 Task: Add an event with the title Second Lunch and Learn Session, date '2024/03/17', time 8:50 AM to 10:50 AMand add a description: Together, the employee and the supervisor will establish clear and realistic performance goals that align with the overall objectives of the role and the organization. These goals will be measurable, time-bound, and focused on addressing the identified performance concerns.Select event color  Sage . Add location for the event as: 987 Jumeirah Beach, Dubai, UAE, logged in from the account softage.6@softage.netand send the event invitation to softage.4@softage.net and softage.1@softage.net. Set a reminder for the event Daily
Action: Mouse moved to (94, 106)
Screenshot: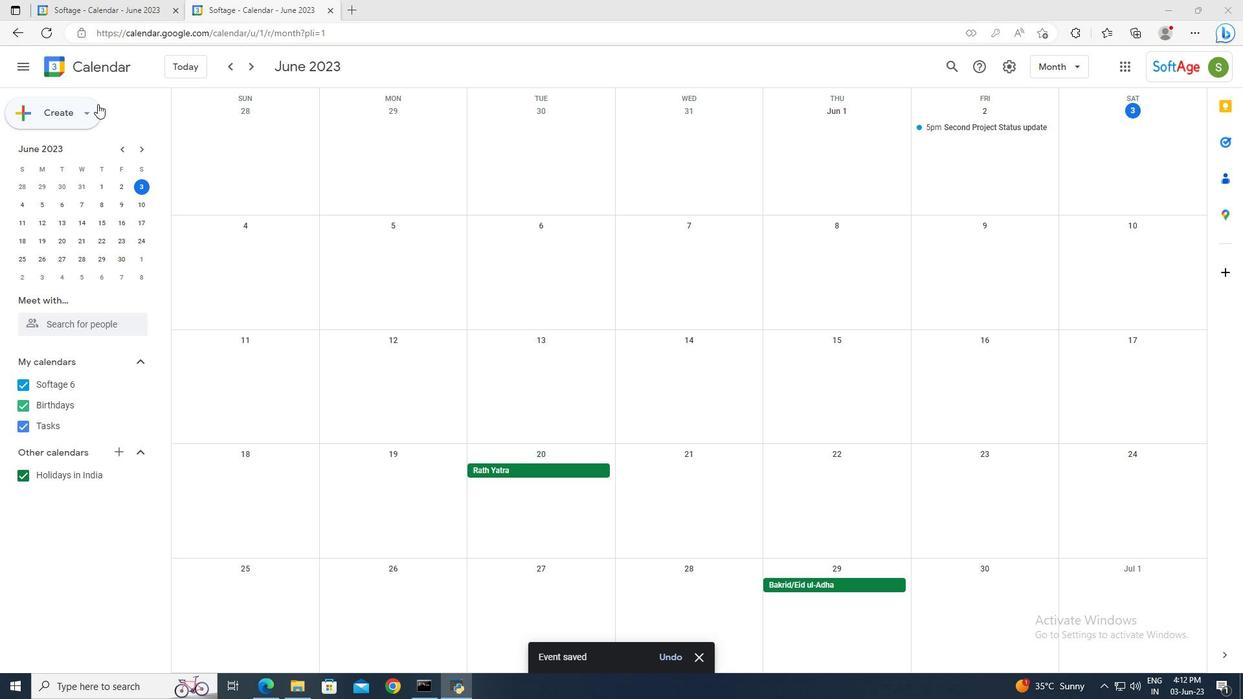 
Action: Mouse pressed left at (94, 106)
Screenshot: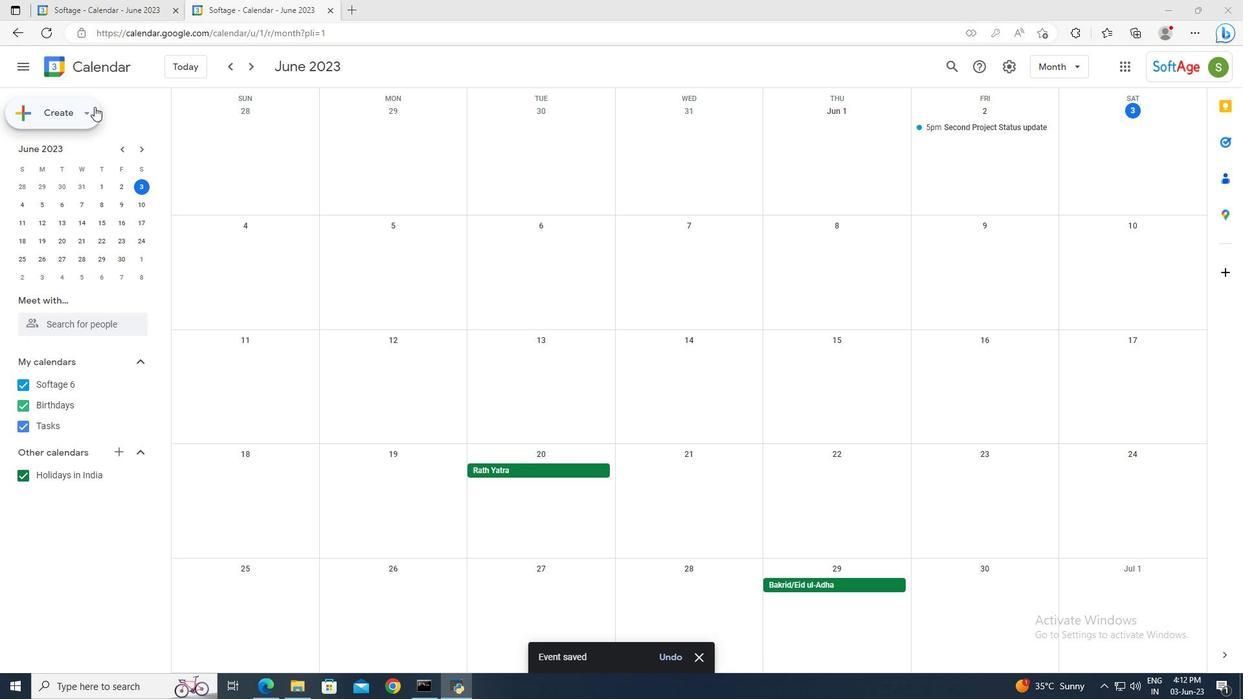 
Action: Mouse moved to (102, 149)
Screenshot: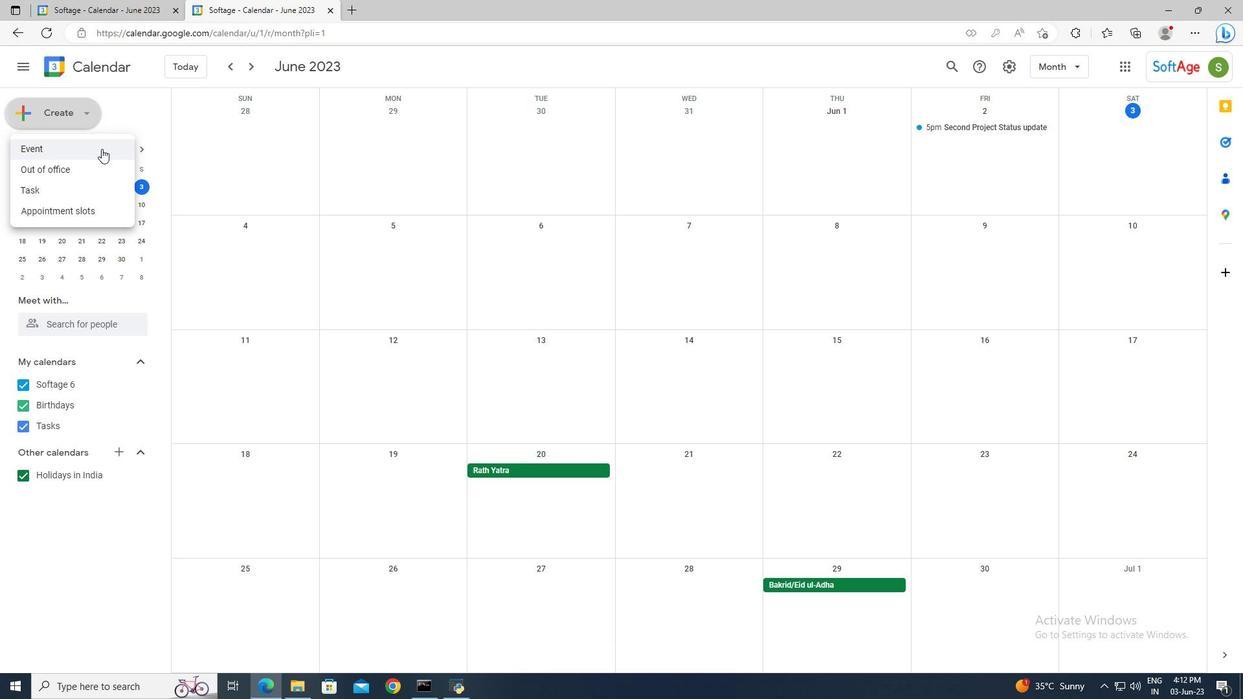 
Action: Mouse pressed left at (102, 149)
Screenshot: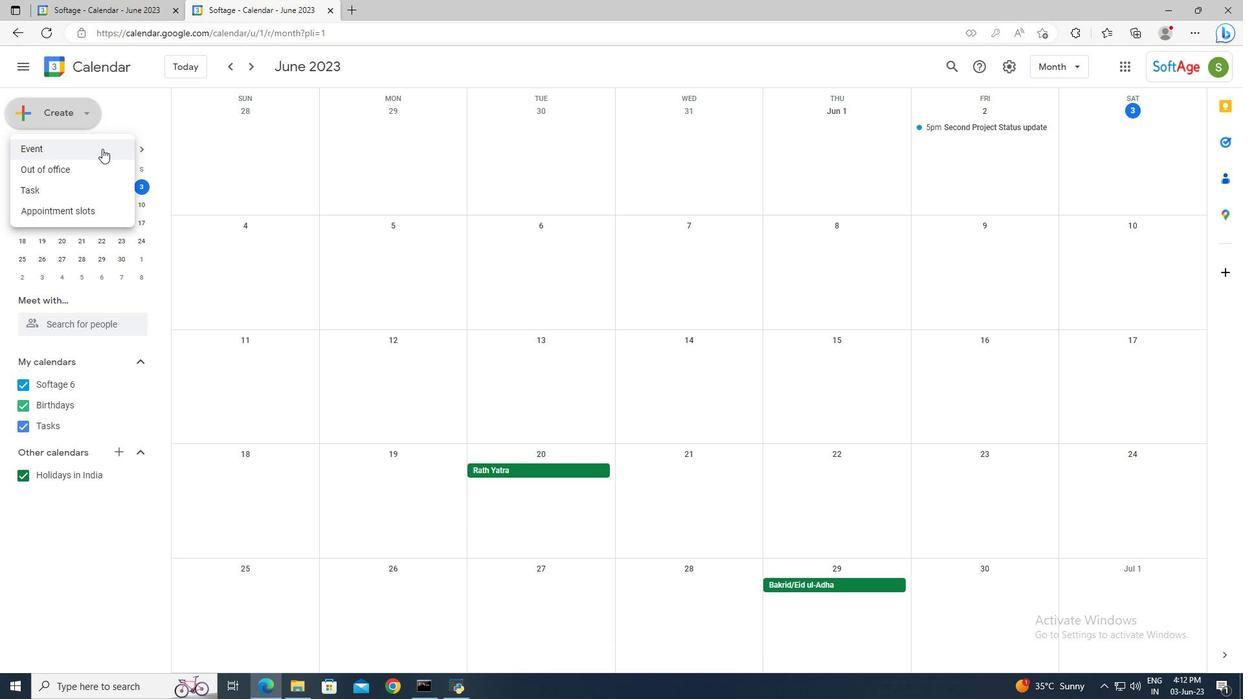 
Action: Mouse moved to (930, 440)
Screenshot: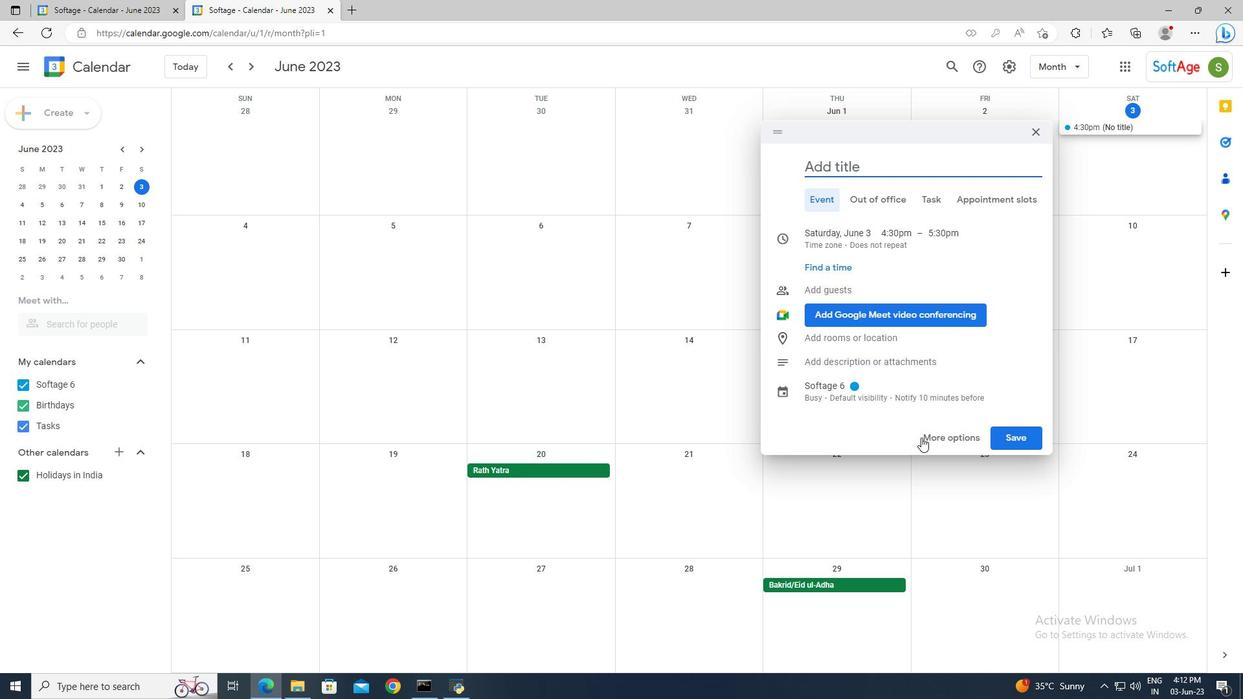 
Action: Mouse pressed left at (930, 440)
Screenshot: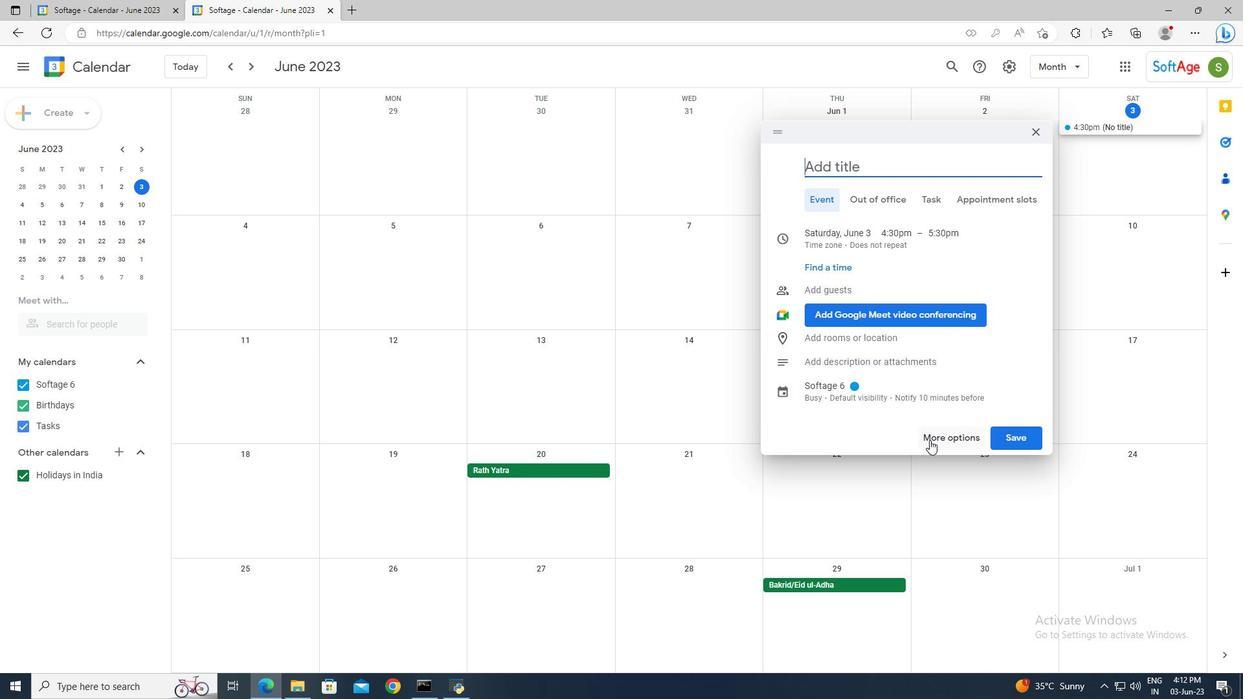 
Action: Mouse moved to (388, 77)
Screenshot: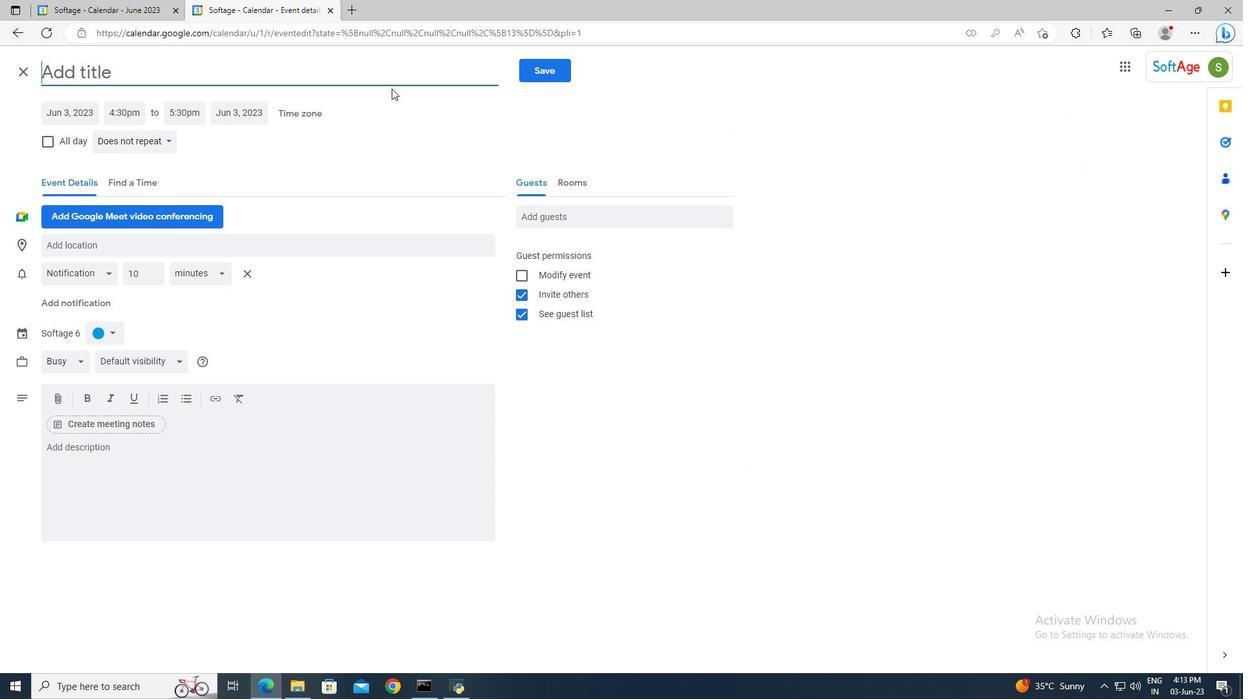 
Action: Mouse pressed left at (388, 77)
Screenshot: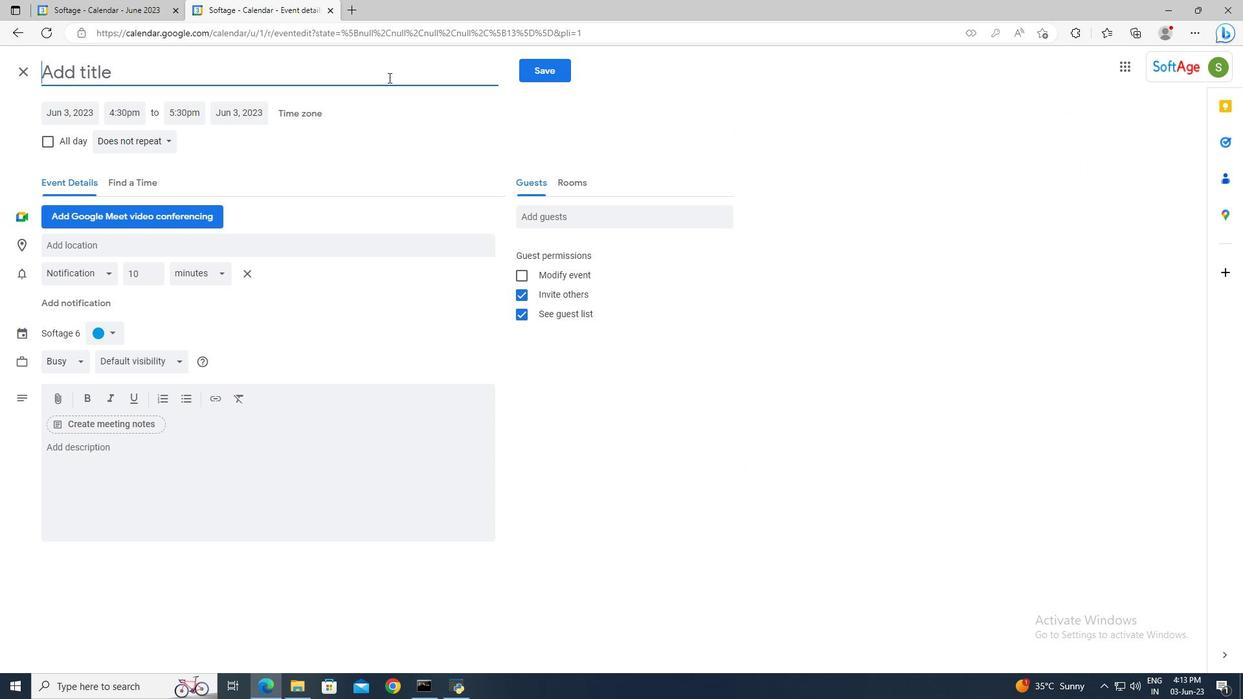 
Action: Key pressed <Key.shift>Second<Key.space><Key.shift>Lunch<Key.space>and<Key.space><Key.shift>Learn<Key.space><Key.shift_r>Session
Screenshot: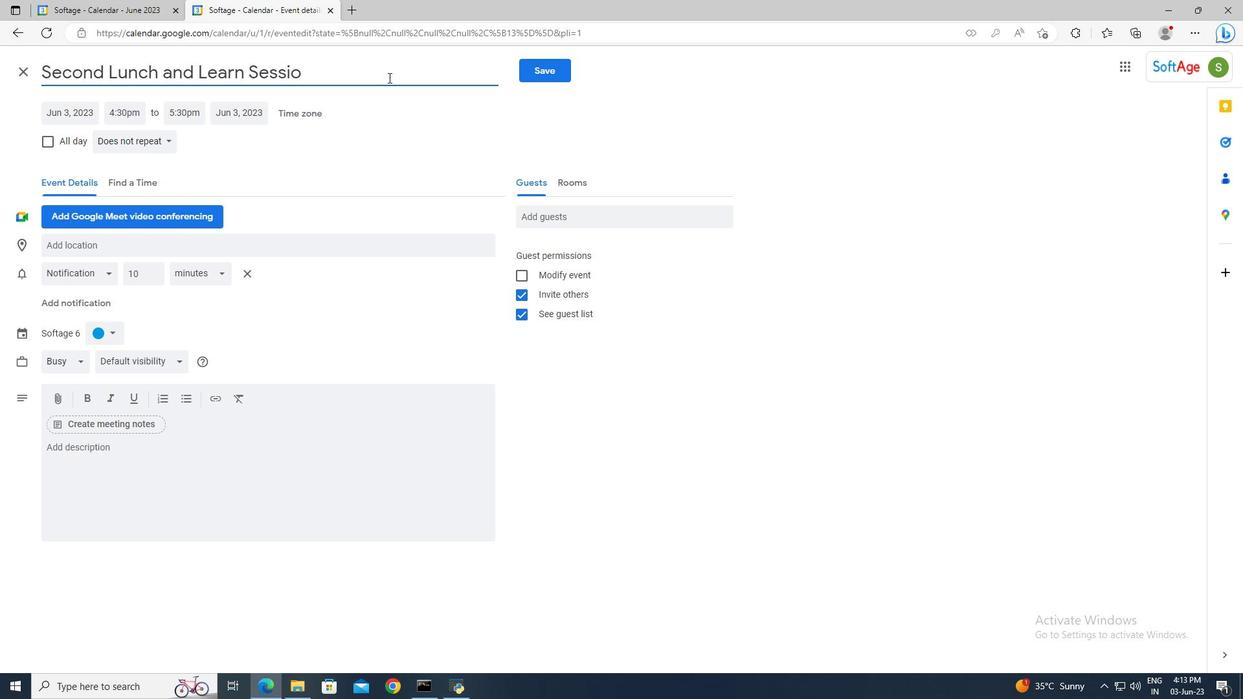 
Action: Mouse moved to (94, 109)
Screenshot: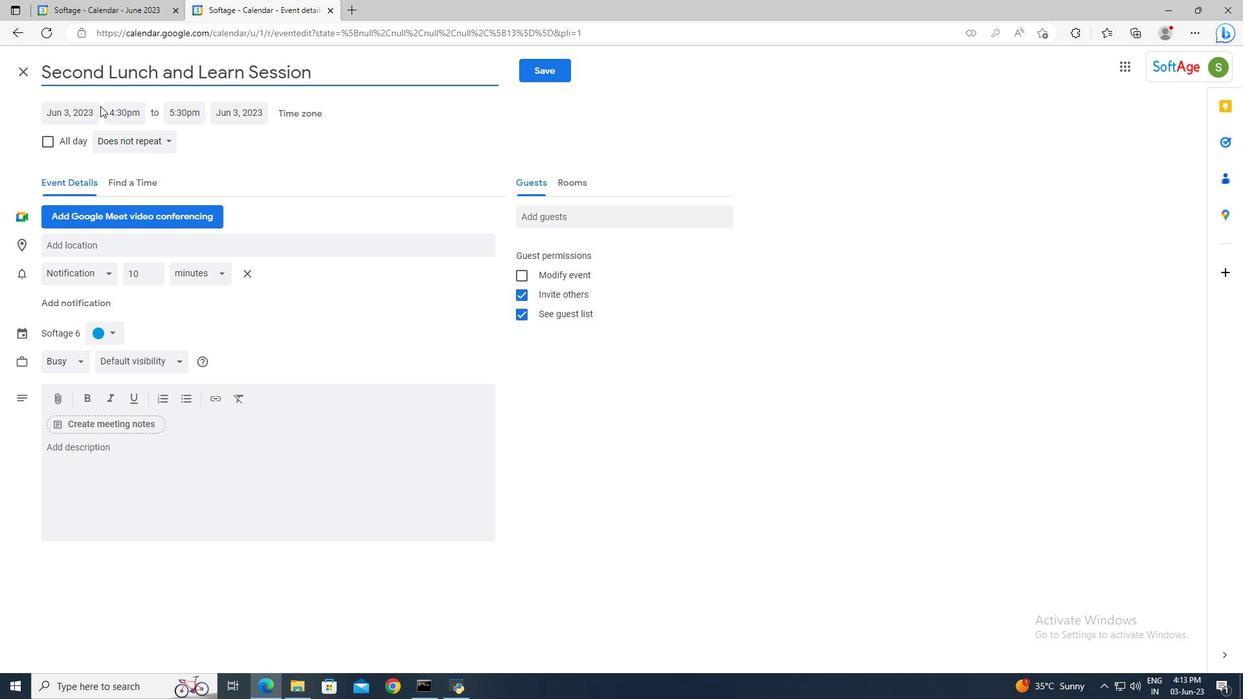 
Action: Mouse pressed left at (94, 109)
Screenshot: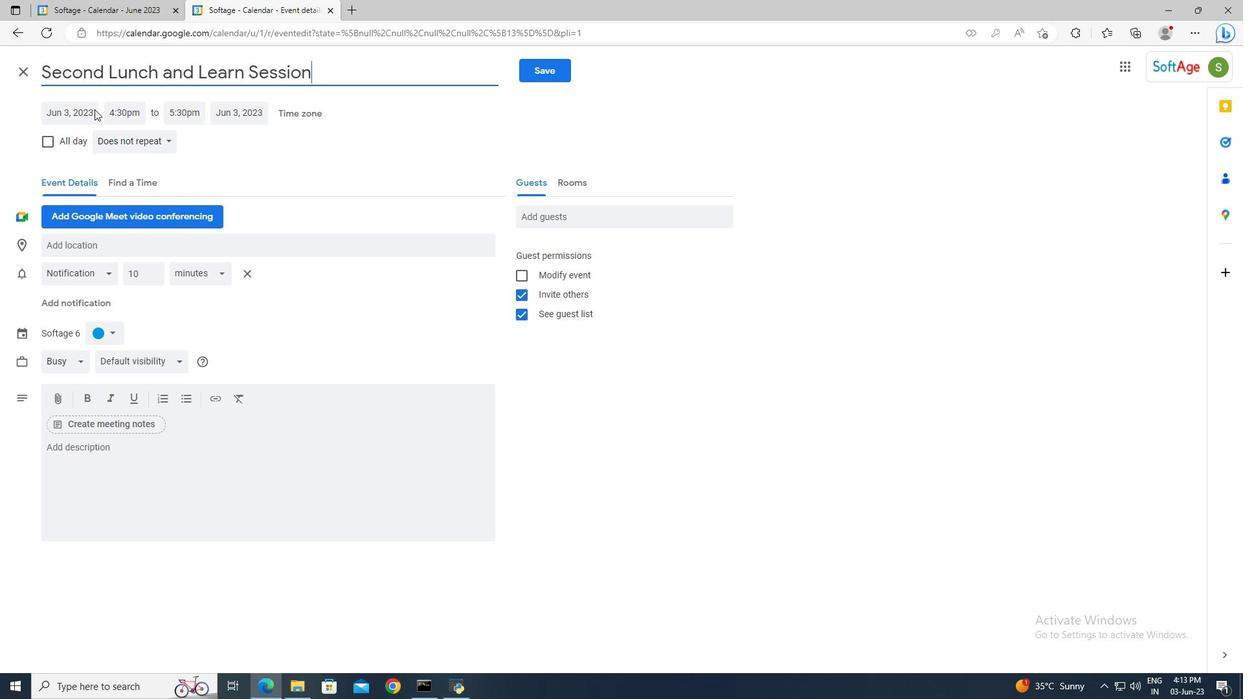 
Action: Mouse moved to (198, 143)
Screenshot: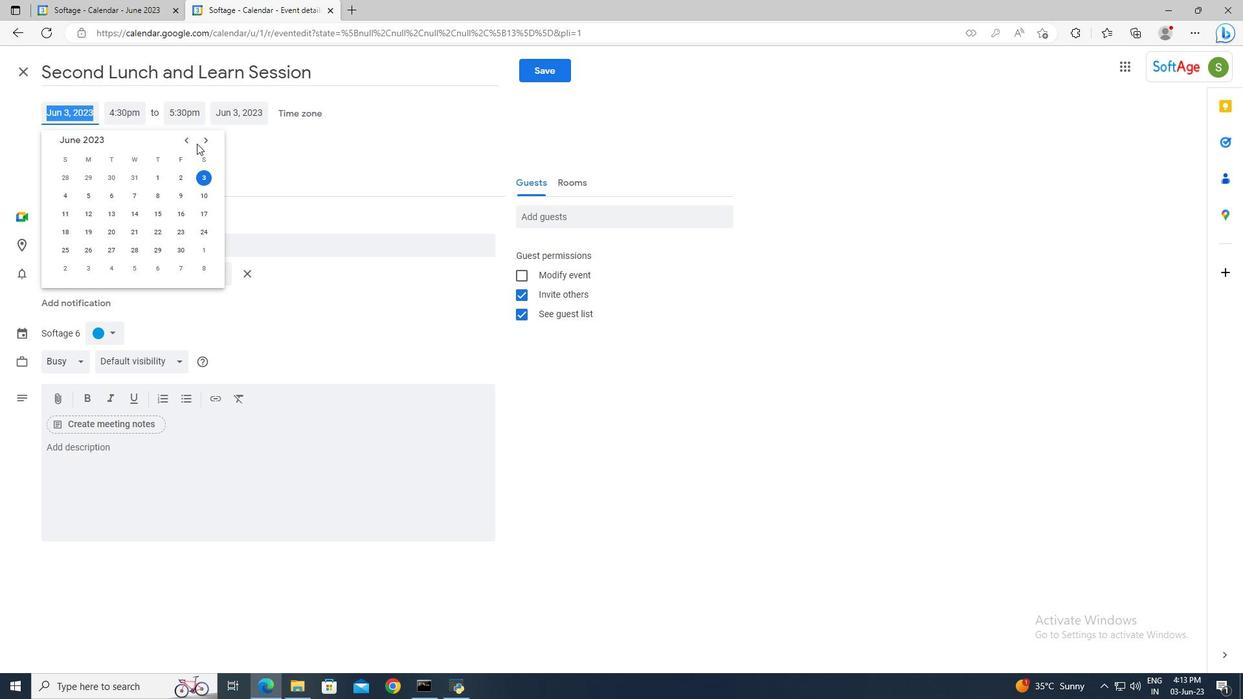 
Action: Mouse pressed left at (198, 143)
Screenshot: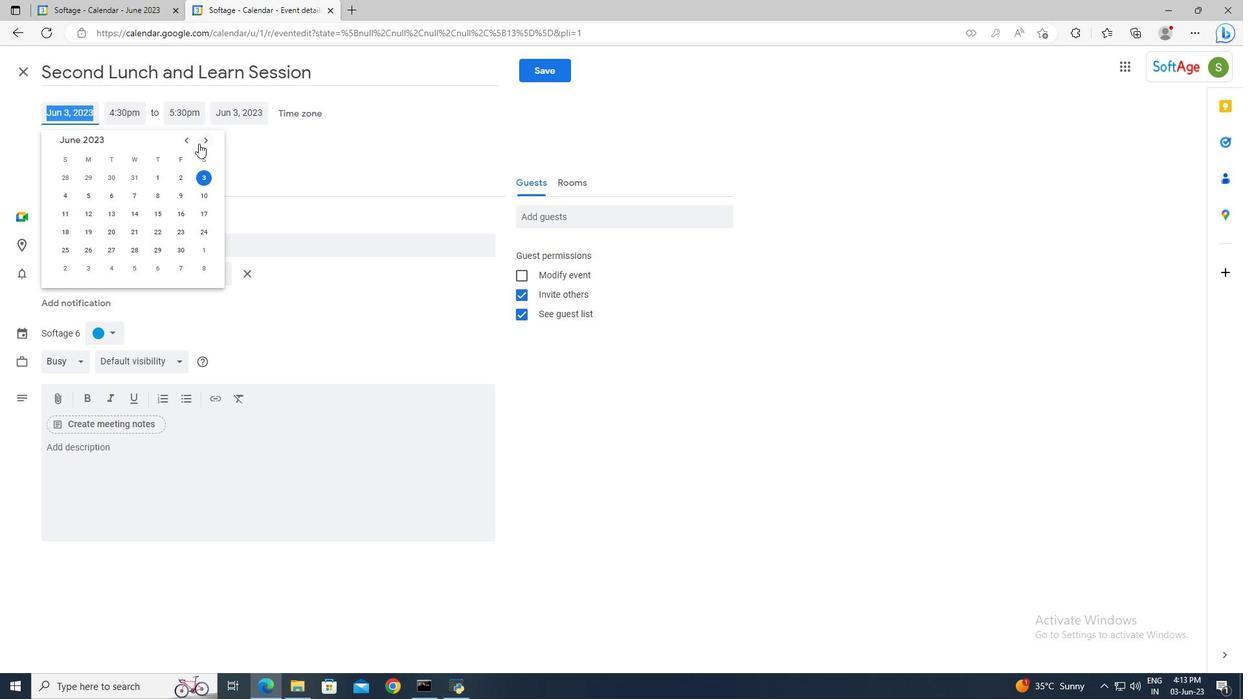 
Action: Mouse pressed left at (198, 143)
Screenshot: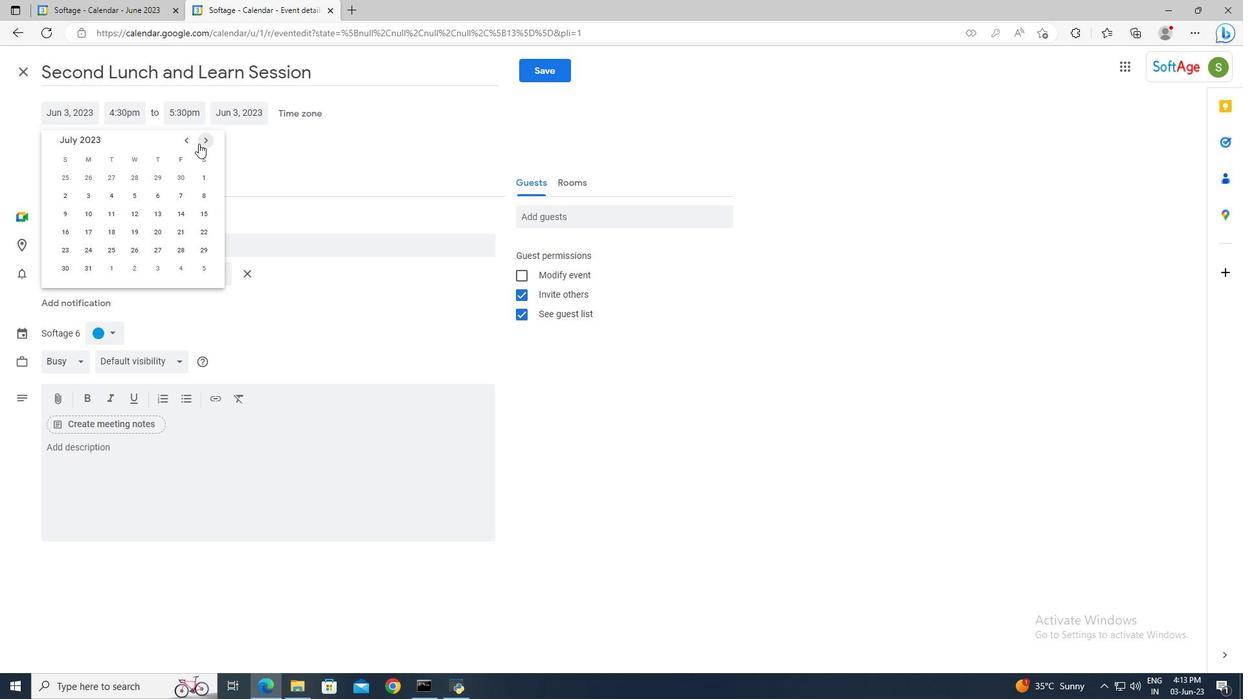 
Action: Mouse pressed left at (198, 143)
Screenshot: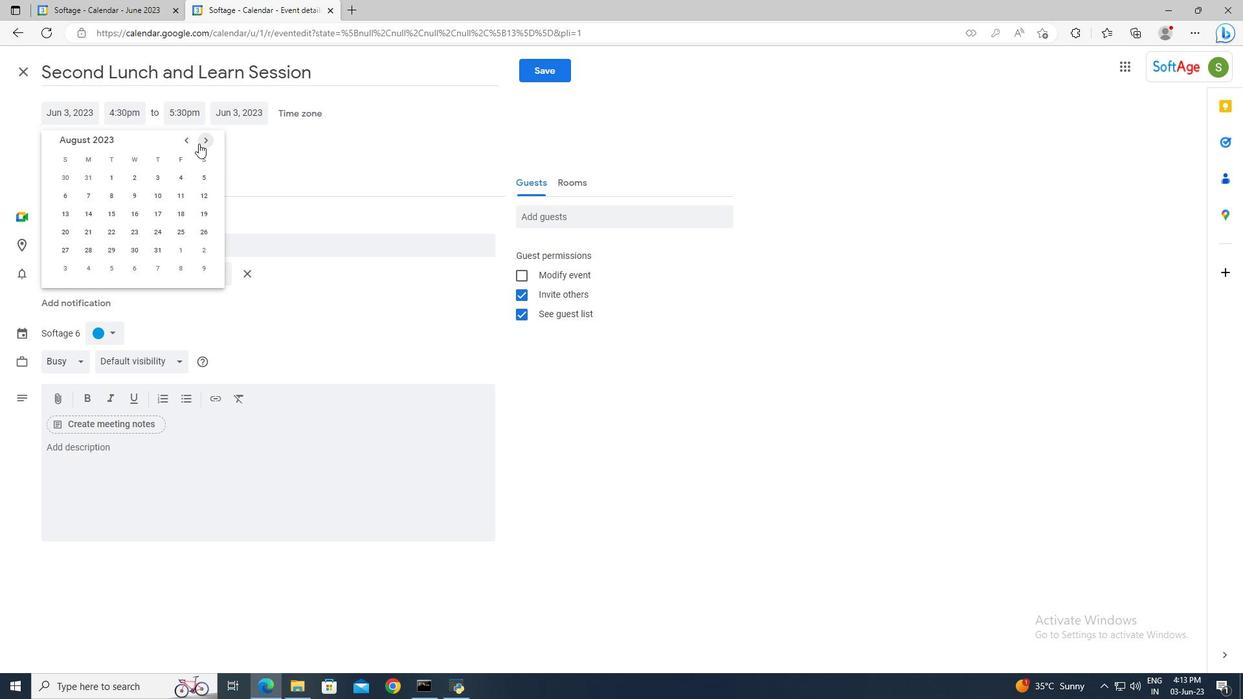 
Action: Mouse pressed left at (198, 143)
Screenshot: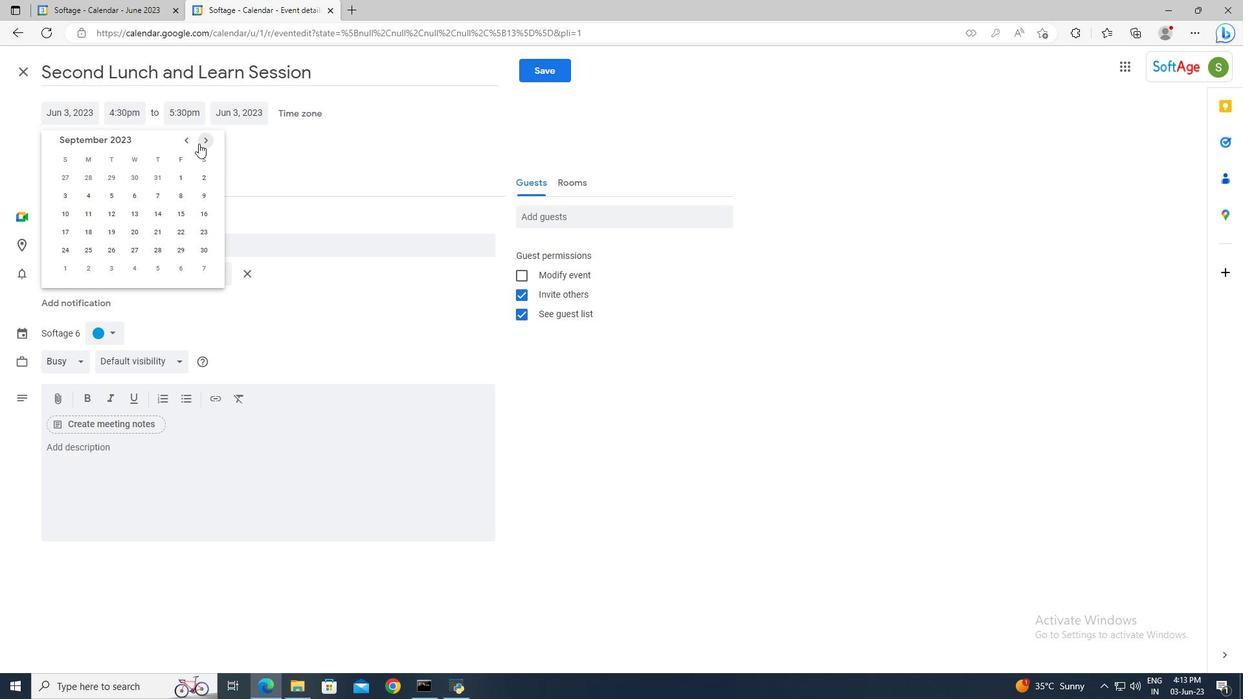 
Action: Mouse pressed left at (198, 143)
Screenshot: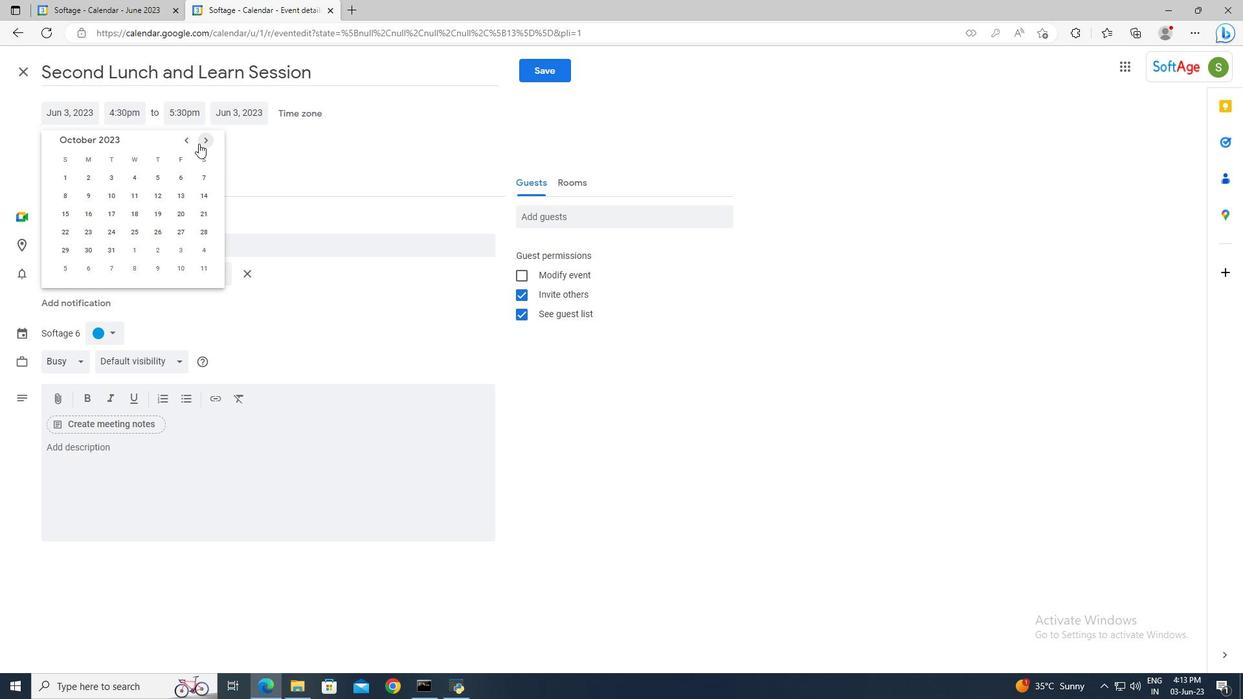
Action: Mouse pressed left at (198, 143)
Screenshot: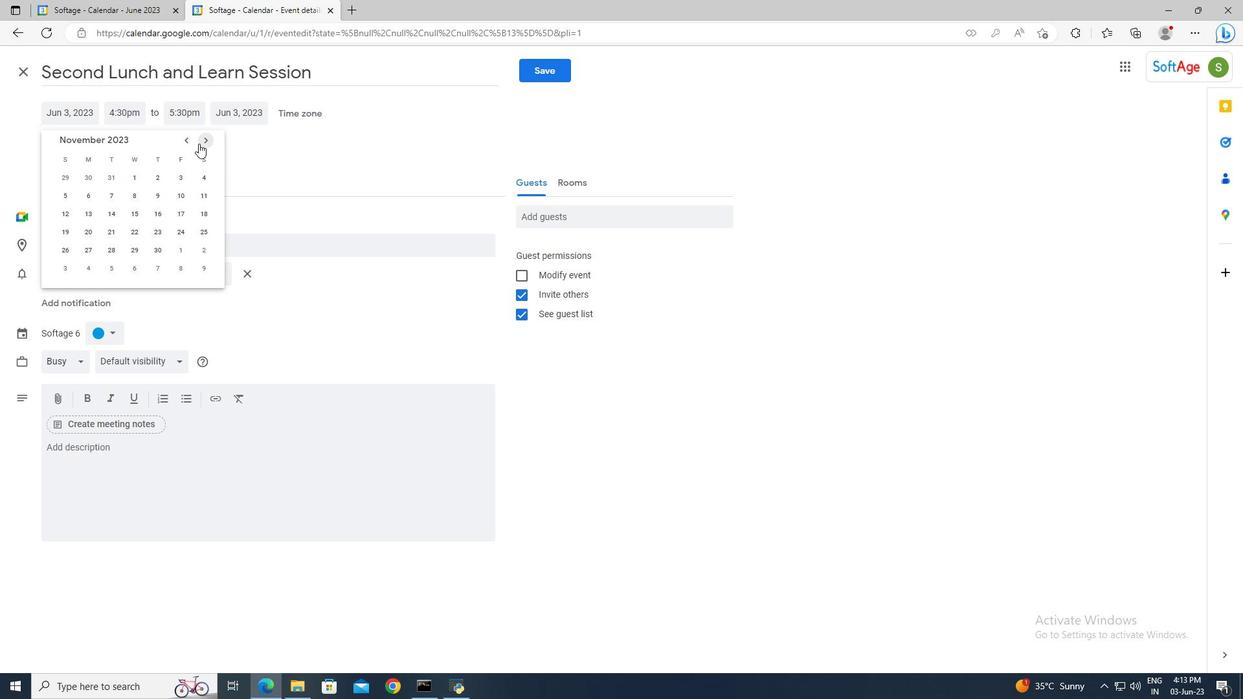 
Action: Mouse pressed left at (198, 143)
Screenshot: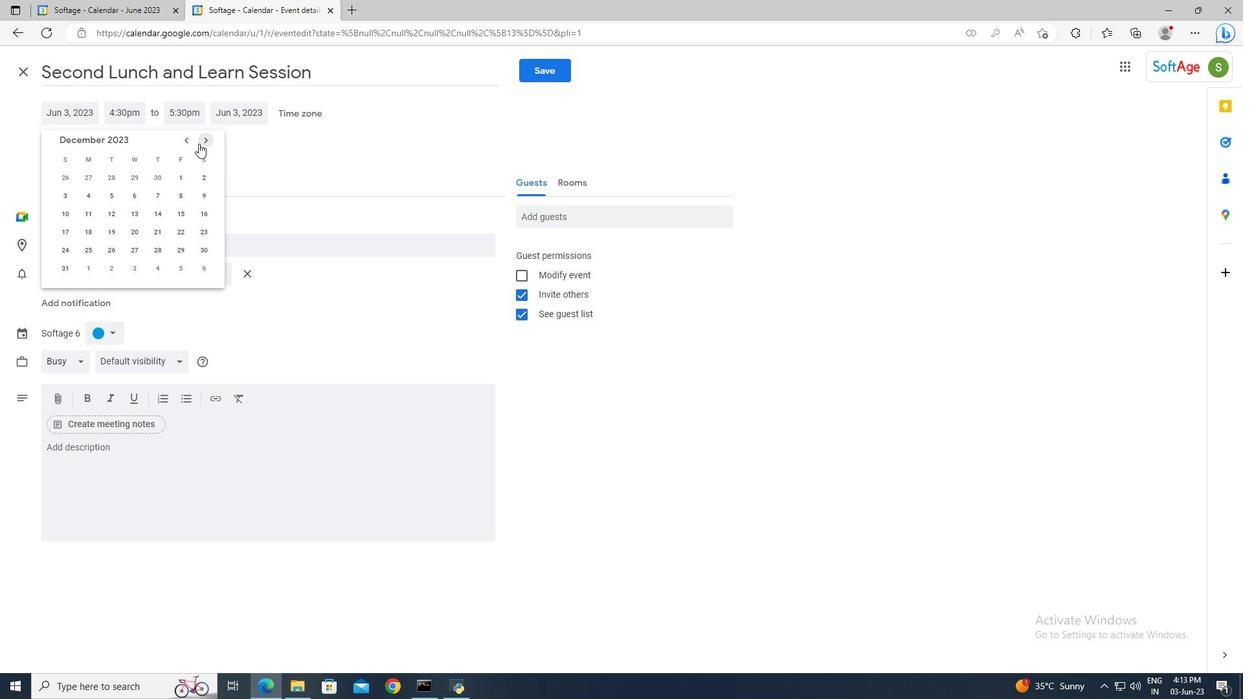 
Action: Mouse pressed left at (198, 143)
Screenshot: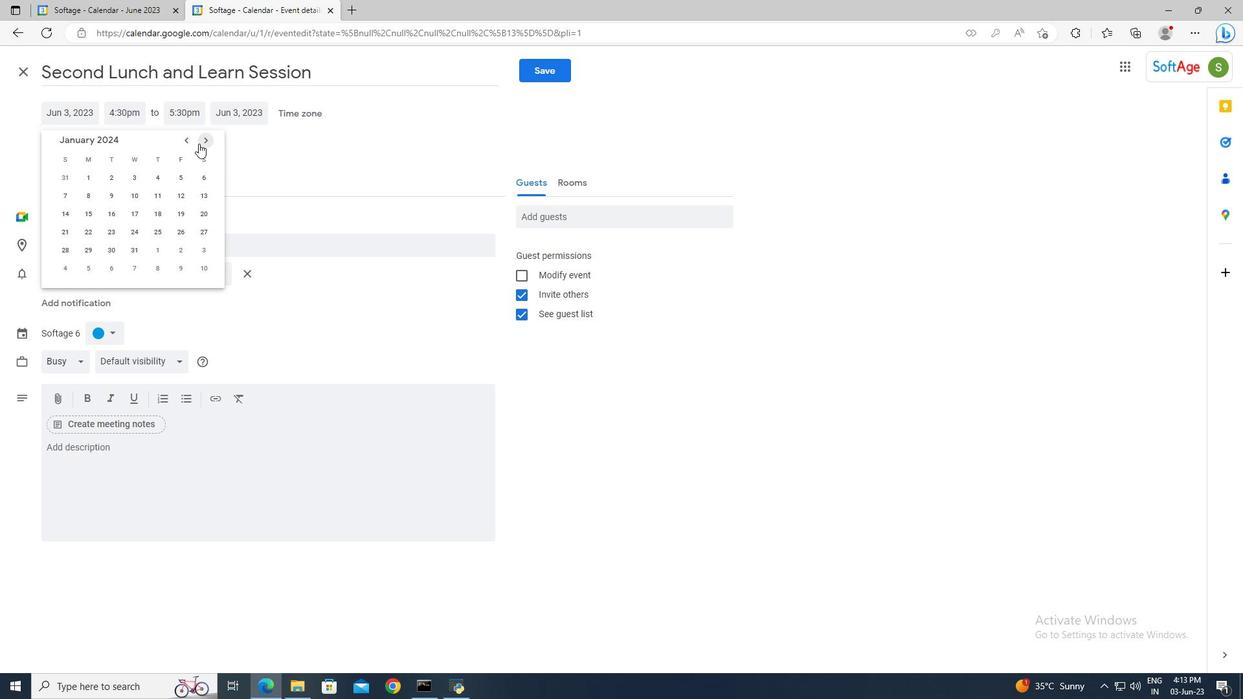 
Action: Mouse pressed left at (198, 143)
Screenshot: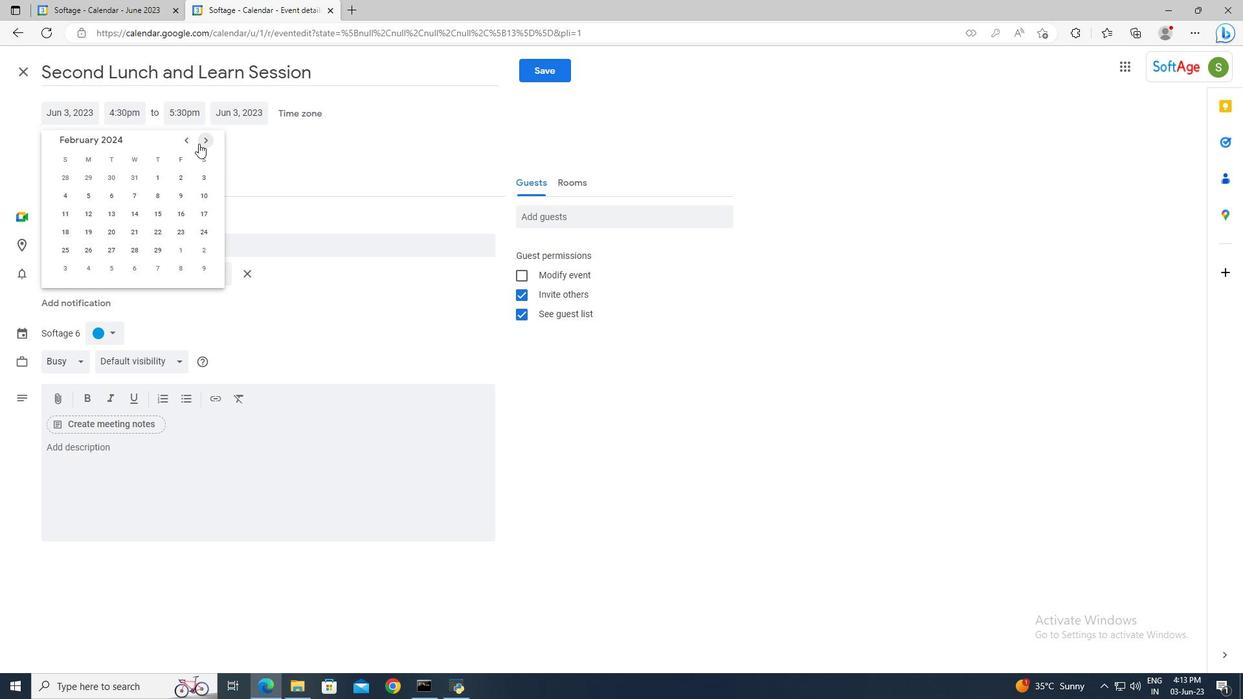 
Action: Mouse moved to (70, 226)
Screenshot: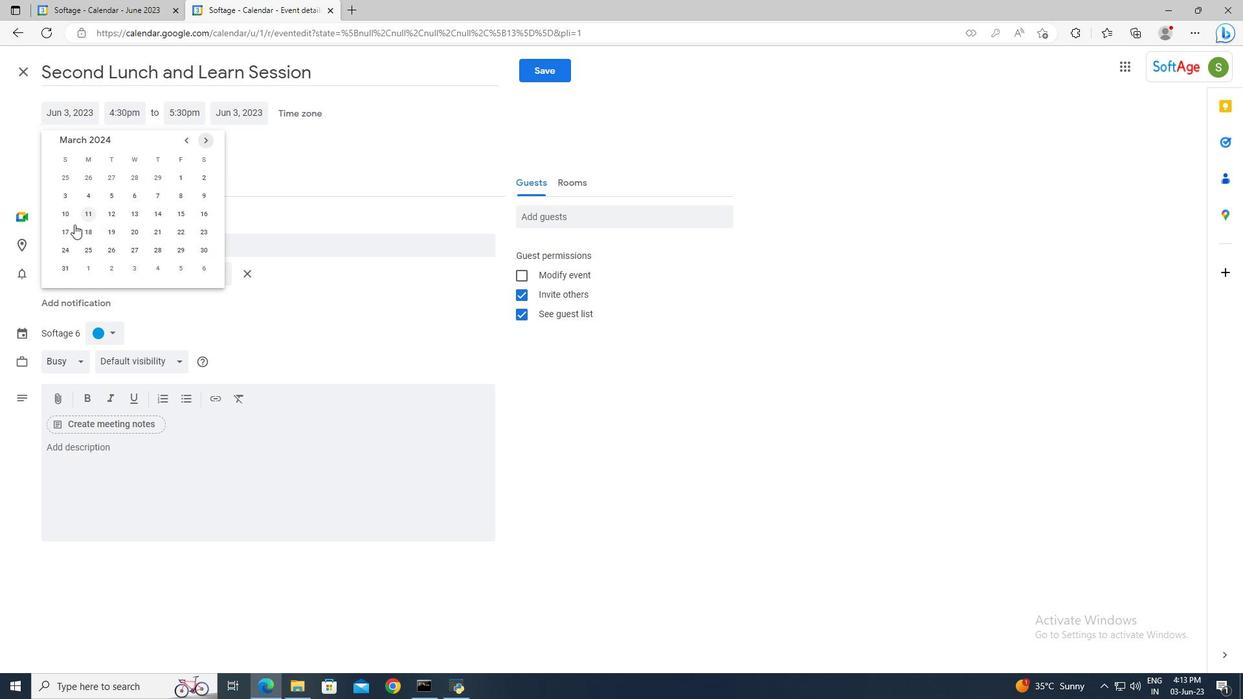 
Action: Mouse pressed left at (70, 226)
Screenshot: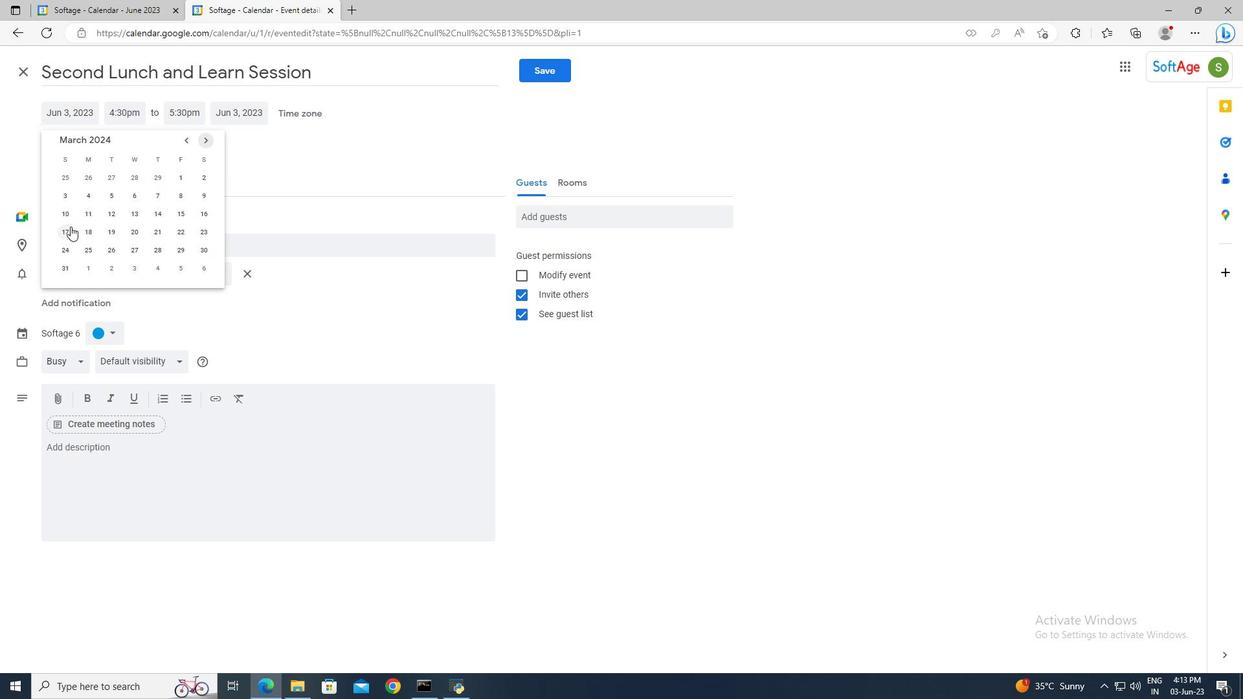
Action: Mouse moved to (113, 108)
Screenshot: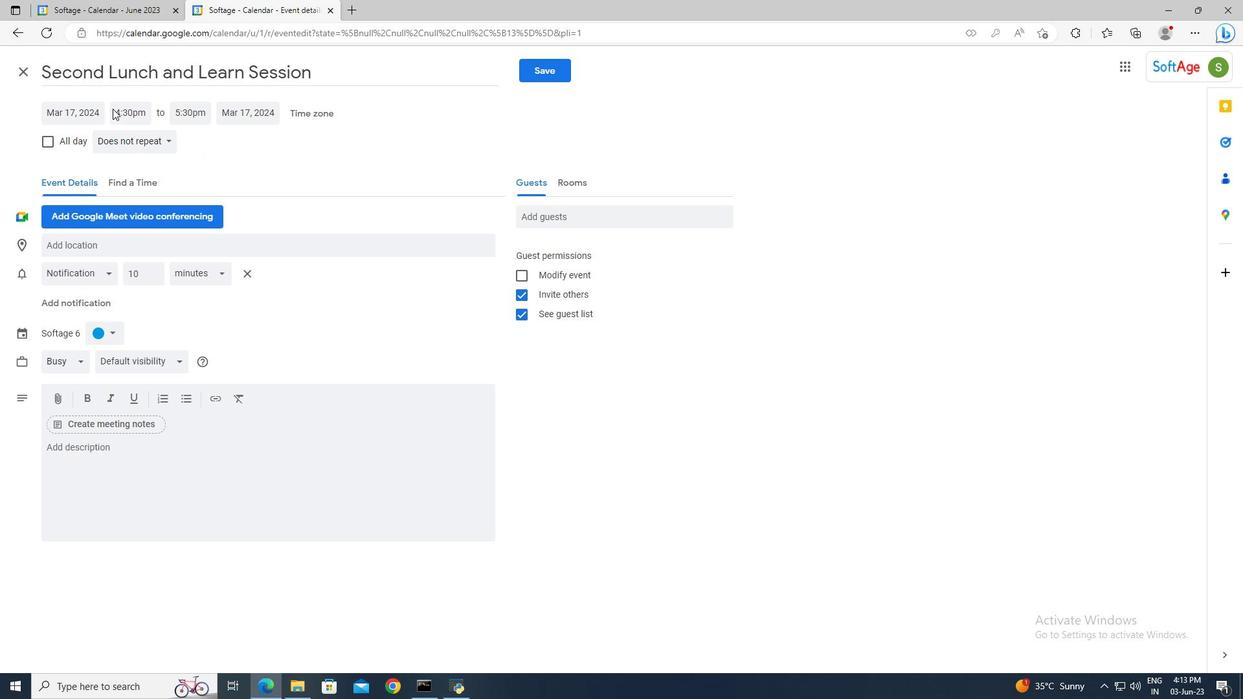 
Action: Mouse pressed left at (113, 108)
Screenshot: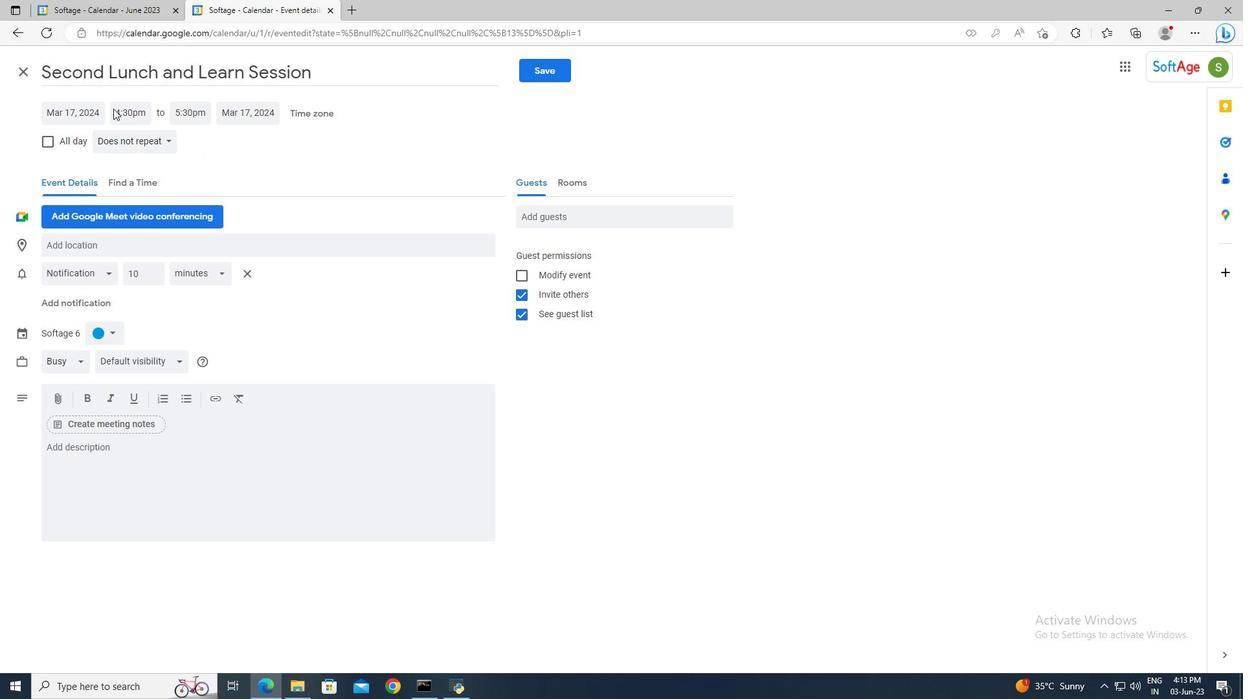 
Action: Mouse moved to (114, 108)
Screenshot: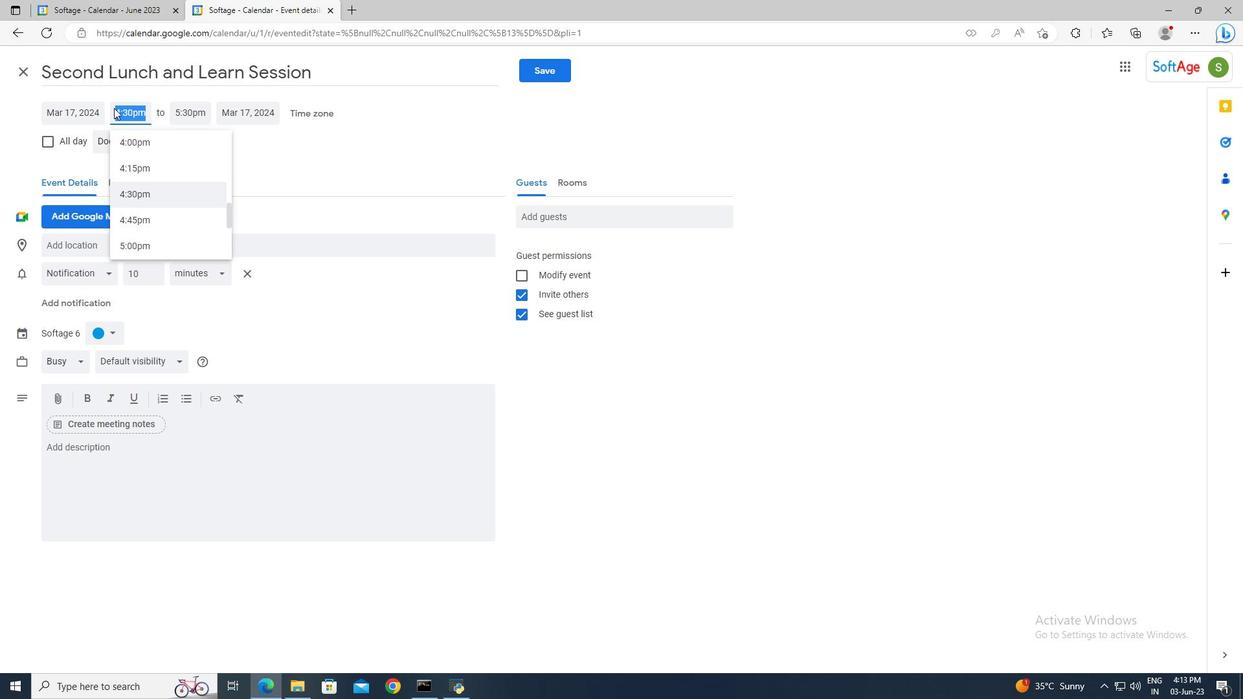 
Action: Key pressed 8
Screenshot: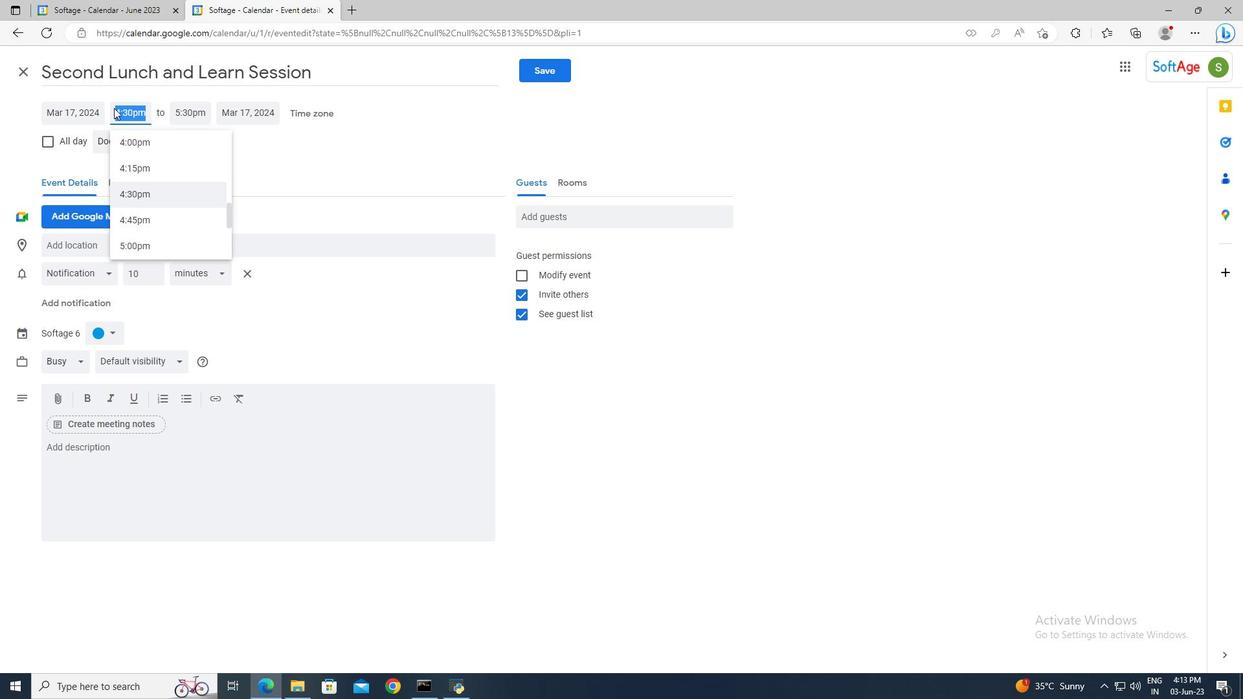 
Action: Mouse moved to (113, 108)
Screenshot: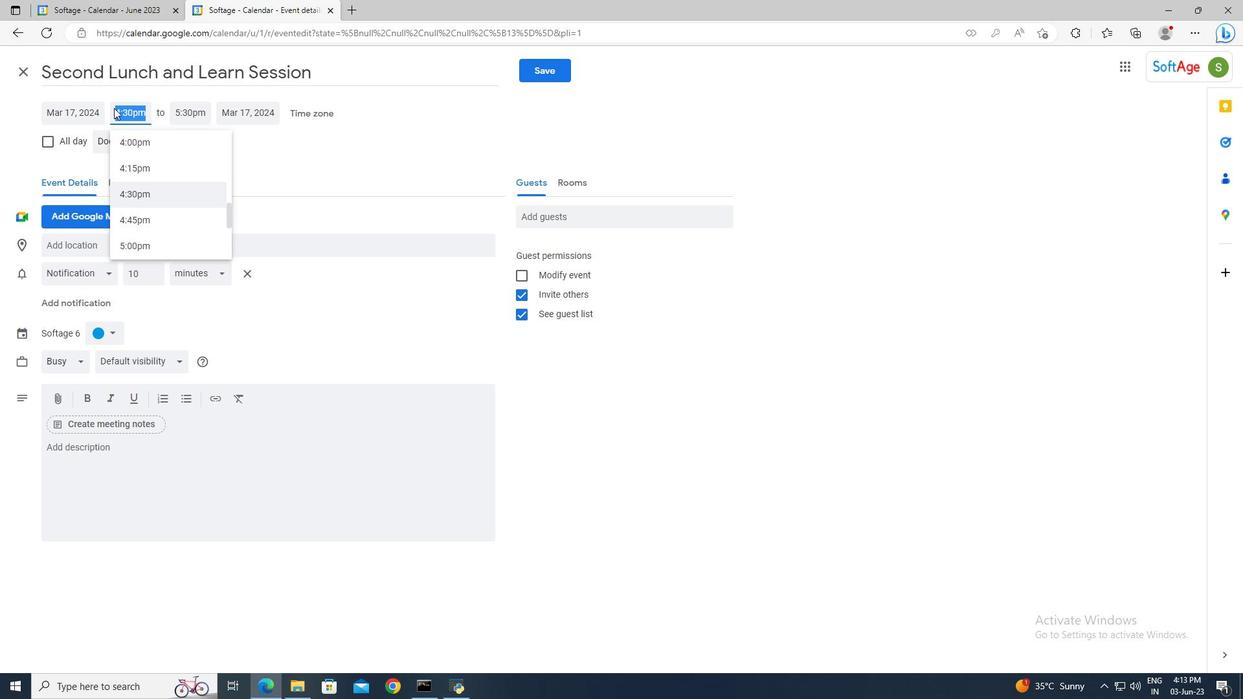 
Action: Key pressed <Key.shift_r>:
Screenshot: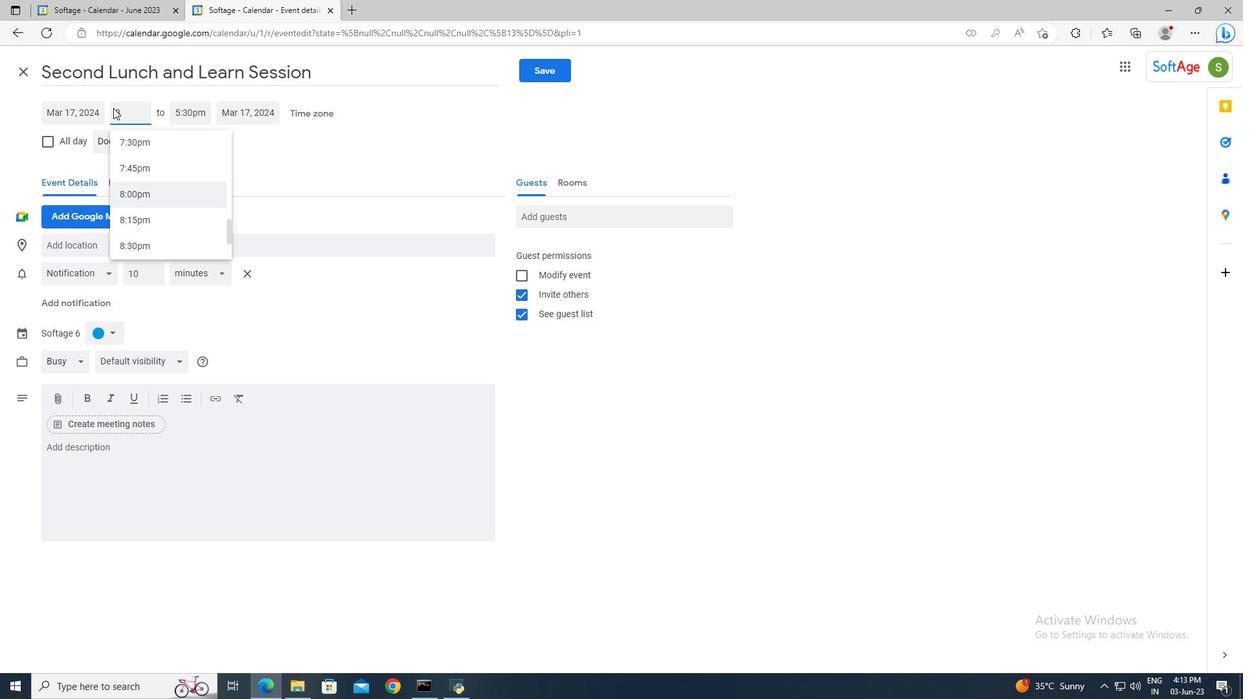 
Action: Mouse moved to (113, 108)
Screenshot: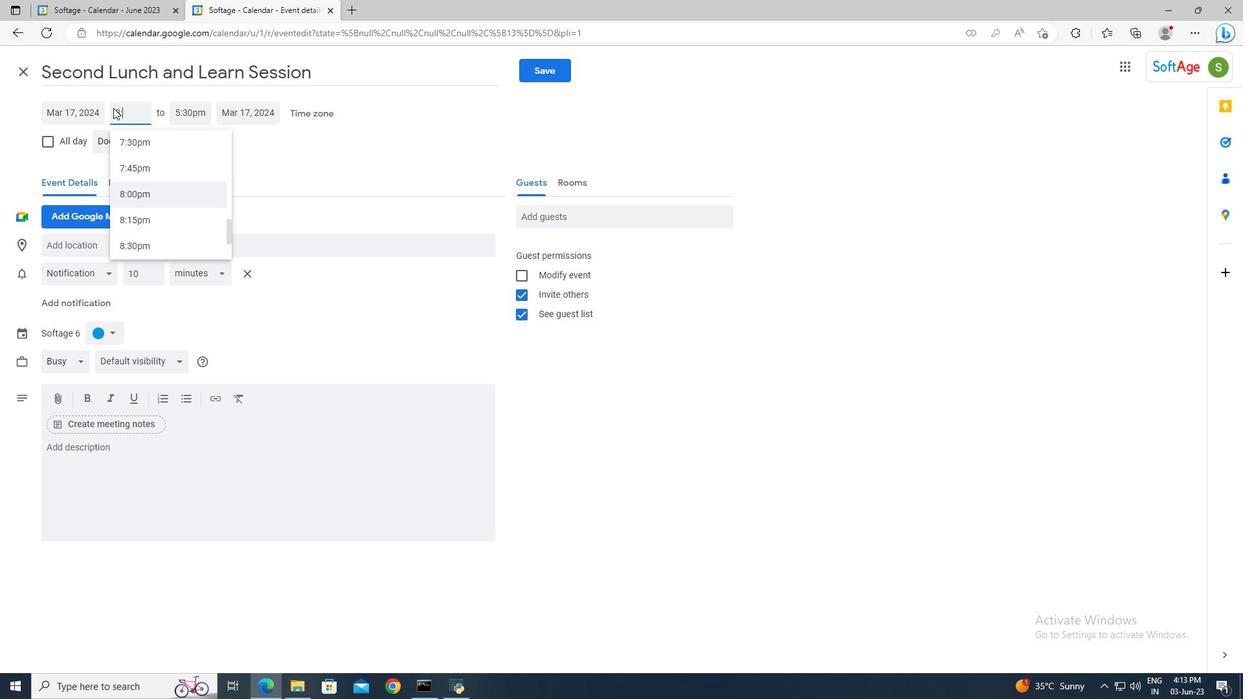 
Action: Key pressed 5
Screenshot: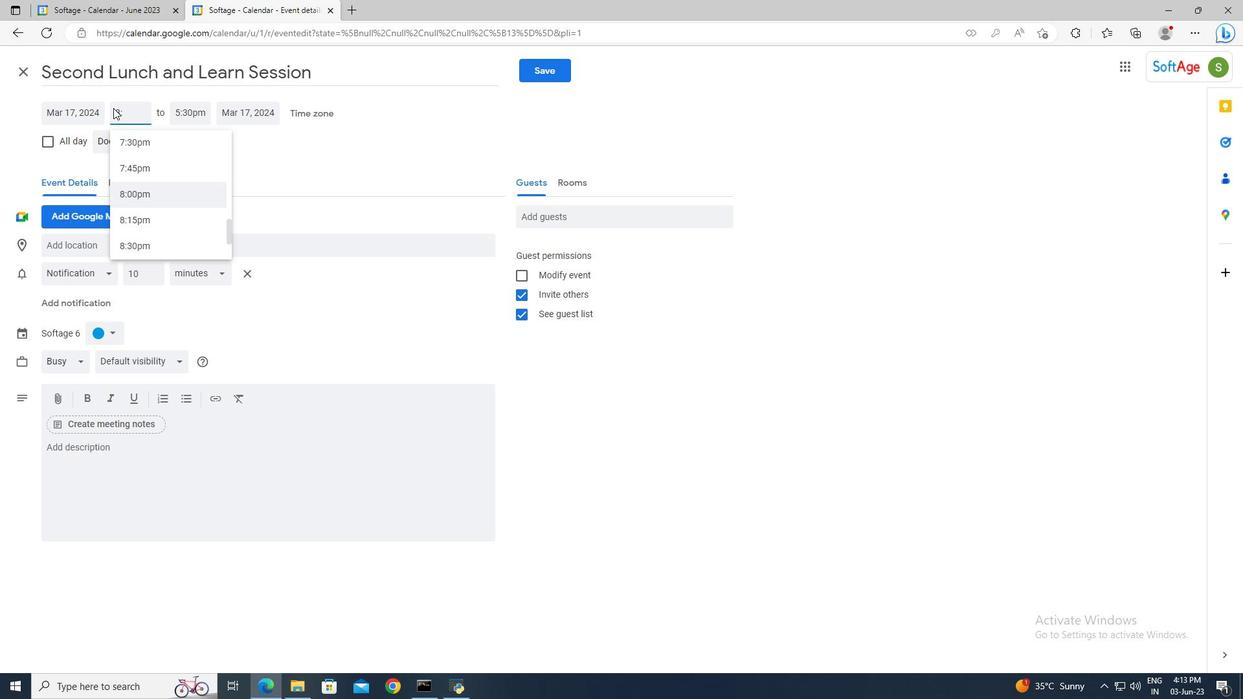 
Action: Mouse moved to (112, 108)
Screenshot: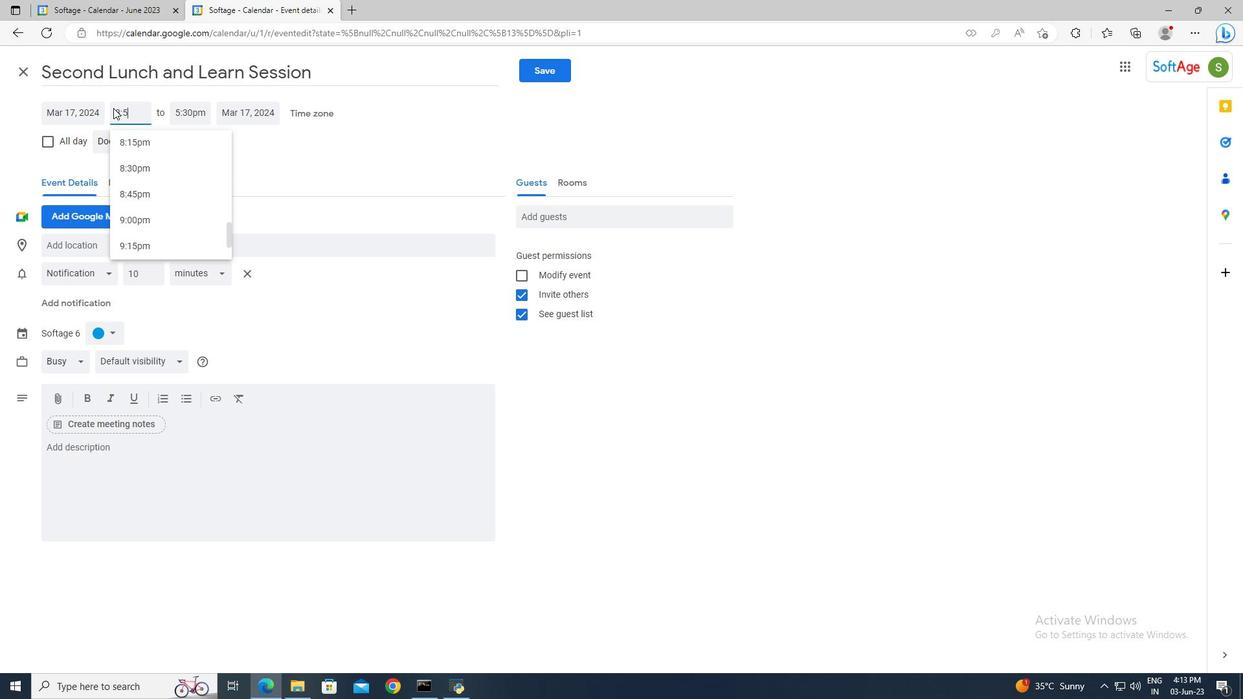 
Action: Key pressed 0<Key.space><Key.shift>A<Key.shift_r><Key.shift_r><Key.shift_r><Key.shift_r><Key.shift_r><Key.shift_r><Key.shift_r><Key.shift_r>M<Key.enter><Key.tab>10<Key.shift_r>:5
Screenshot: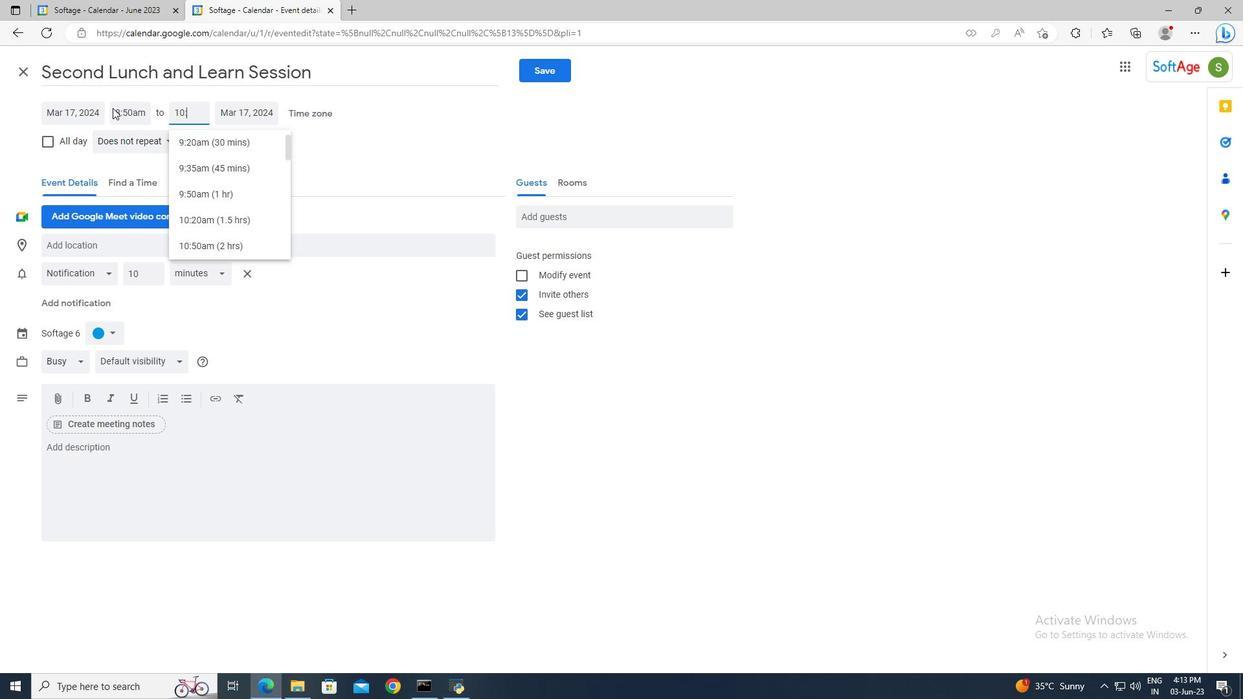 
Action: Mouse moved to (112, 108)
Screenshot: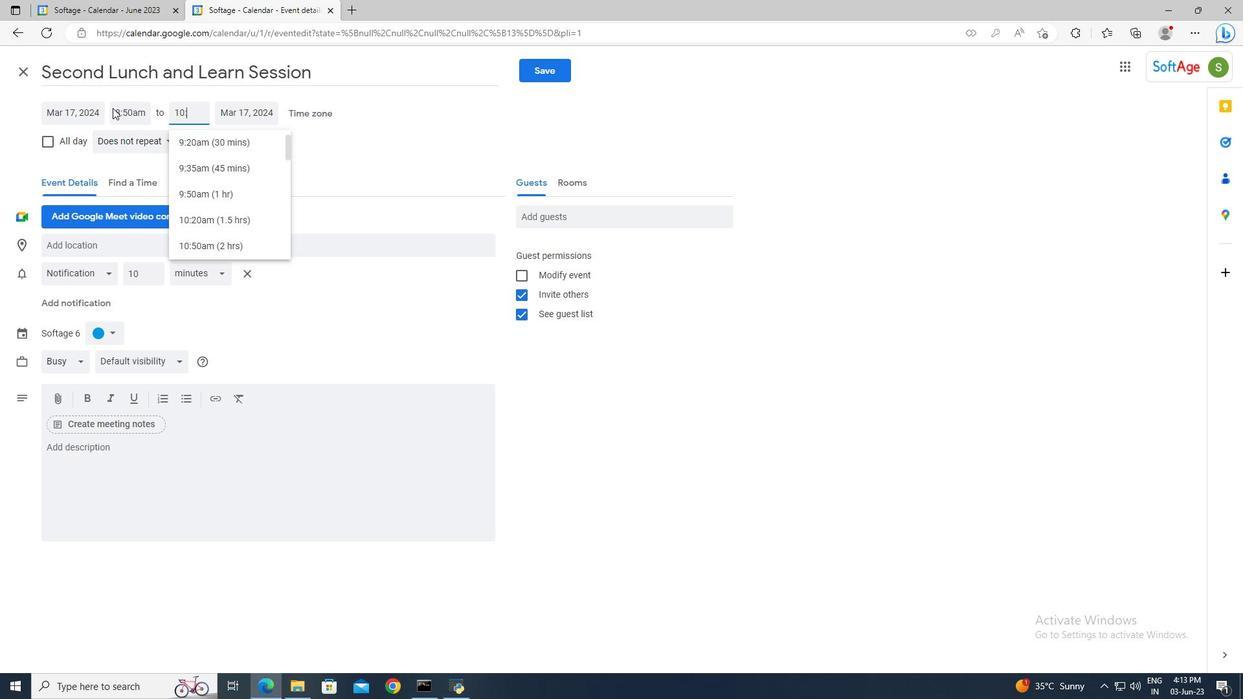 
Action: Key pressed 0<Key.enter>
Screenshot: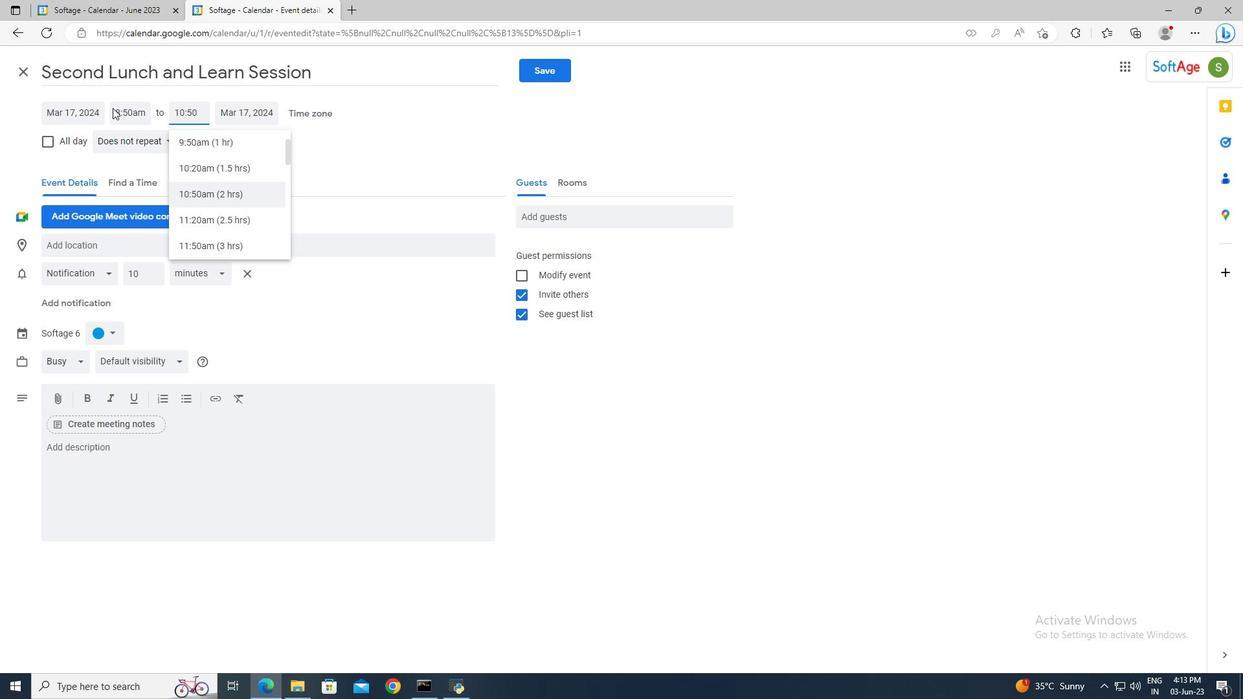 
Action: Mouse moved to (152, 447)
Screenshot: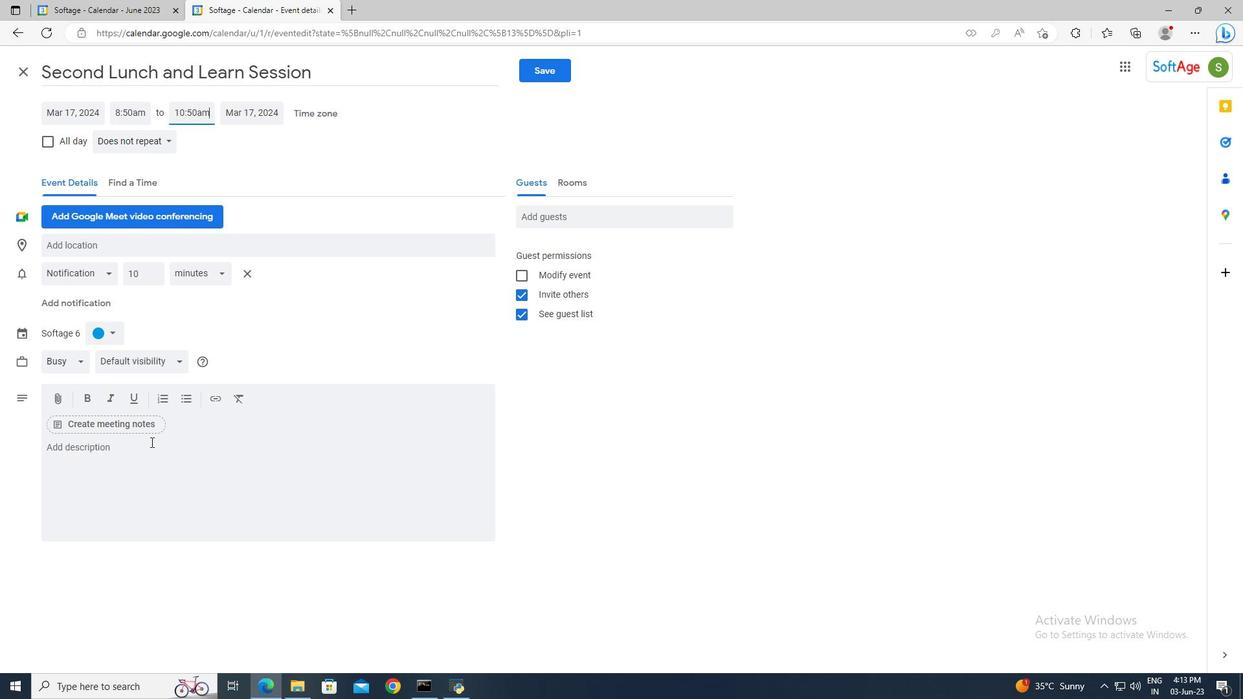 
Action: Mouse pressed left at (152, 447)
Screenshot: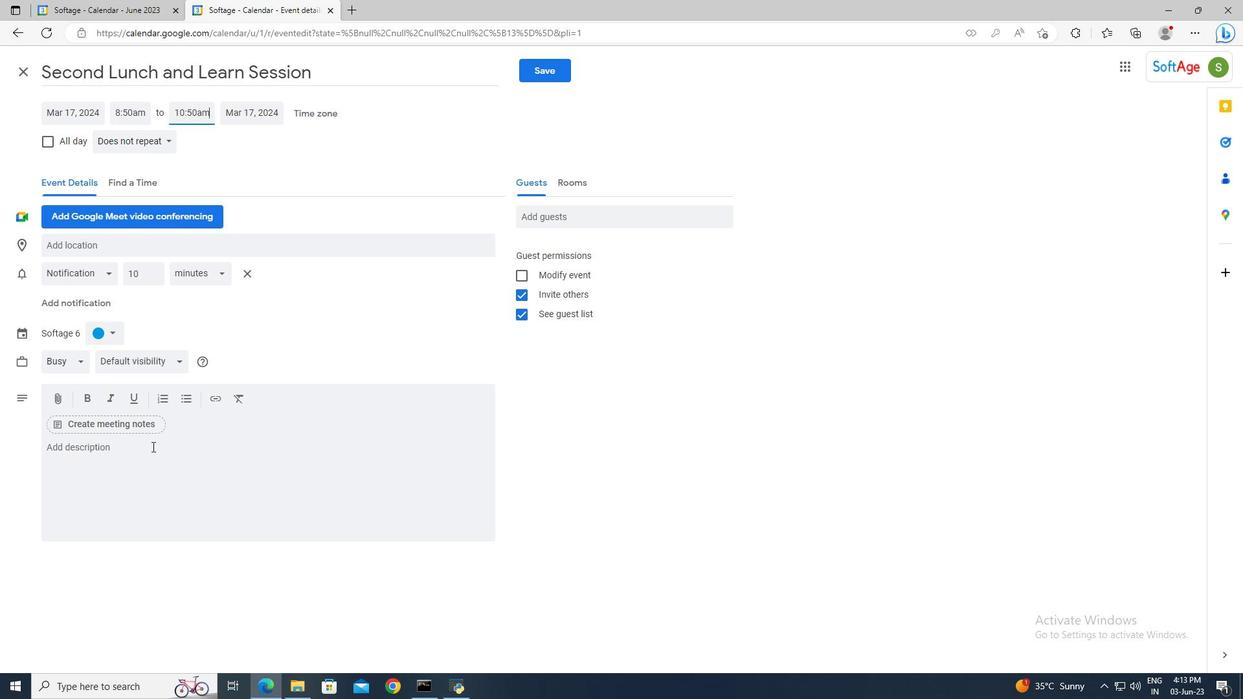 
Action: Key pressed <Key.shift>Together,<Key.space>the<Key.space>employee<Key.space>and<Key.space>the<Key.space>supervisor<Key.space>will<Key.space>establish<Key.space>clear<Key.space>and<Key.space>realistic<Key.space>performance<Key.space>goals<Key.space>that<Key.space>align<Key.space>with<Key.space>the<Key.space>overall<Key.space>objectives<Key.space>of<Key.space>the<Key.space>role<Key.space>and<Key.space>o<Key.backspace>the<Key.space>organization.<Key.space><Key.shift>These<Key.space>goals<Key.space>will<Key.space>be<Key.space>measurable,<Key.space>time-v<Key.backspace>bound,<Key.space>and<Key.space>focused<Key.space>on<Key.space>addressing<Key.space>the<Key.space>identified<Key.space>performance<Key.space>concerns.
Screenshot: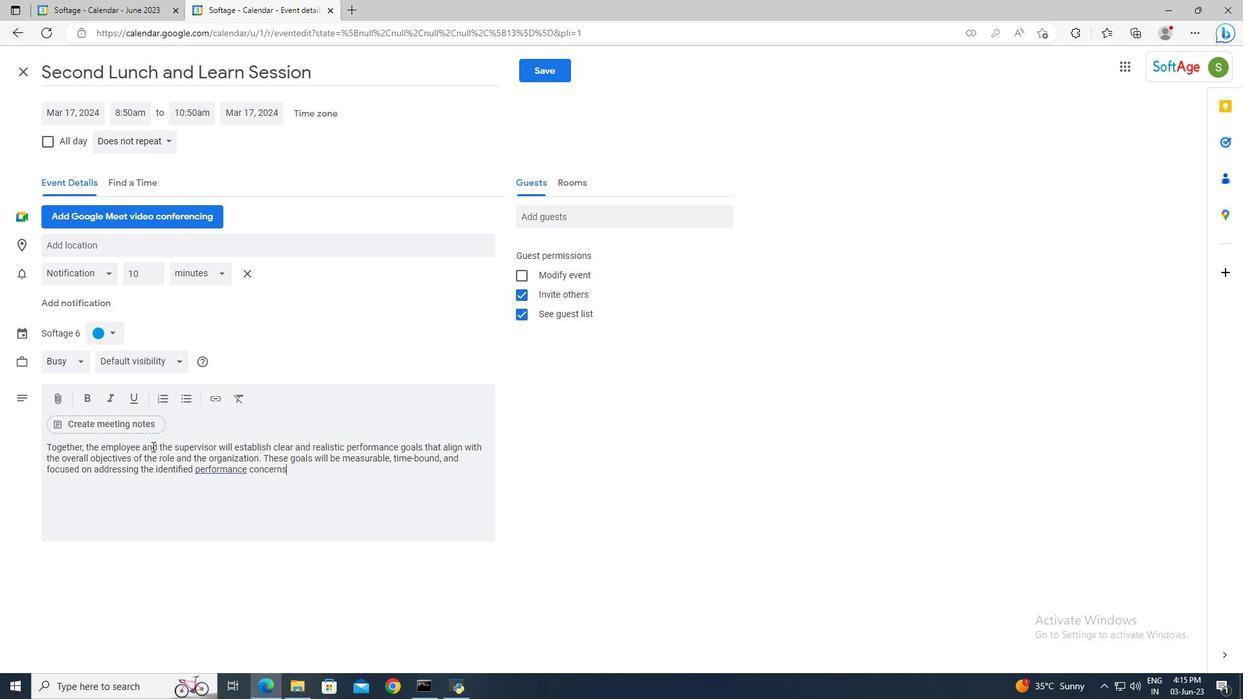 
Action: Mouse moved to (111, 328)
Screenshot: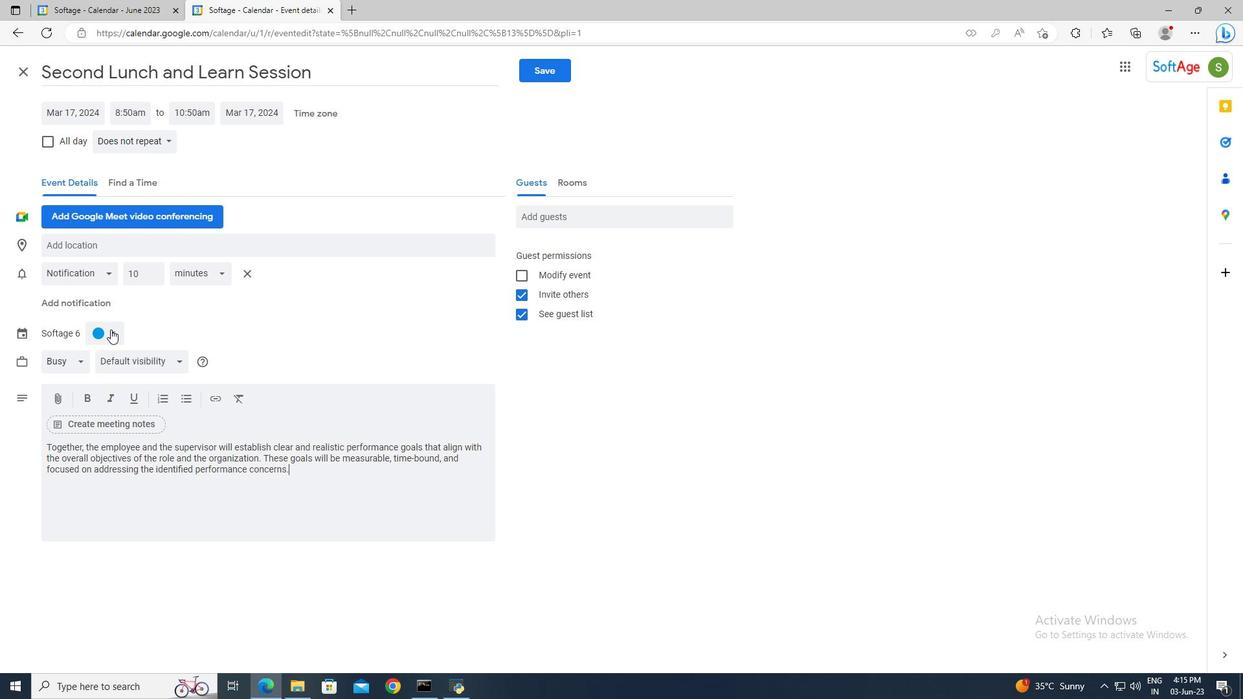 
Action: Mouse pressed left at (111, 328)
Screenshot: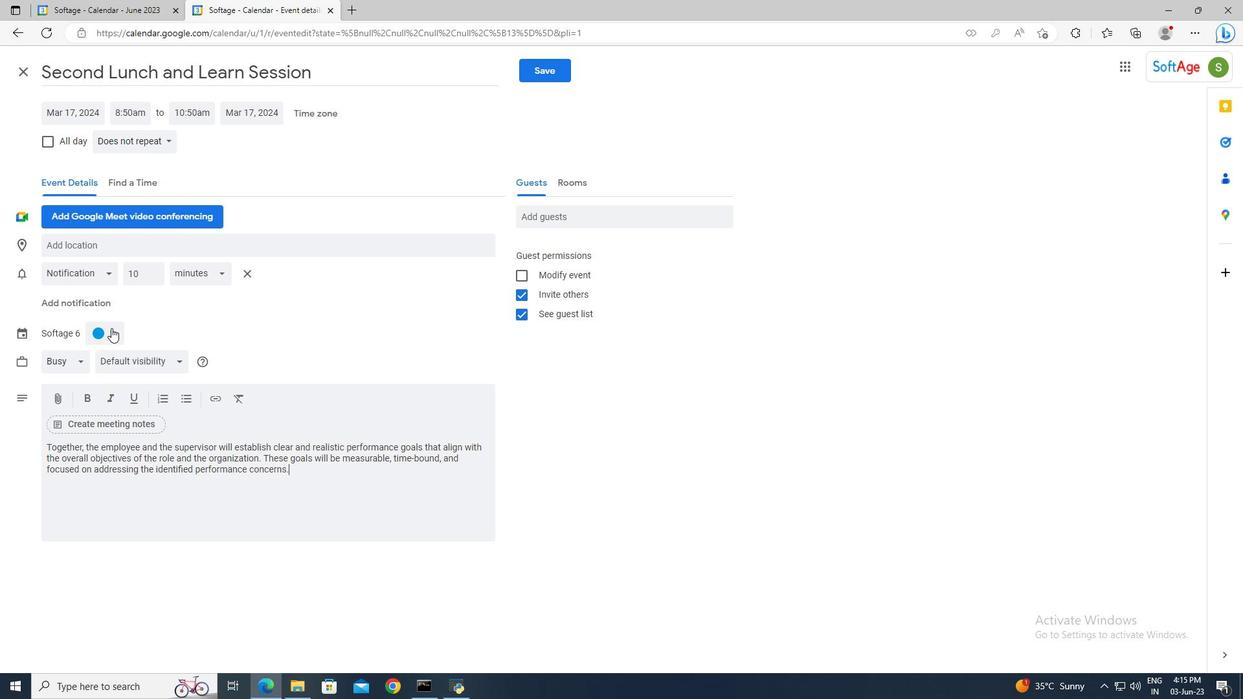 
Action: Mouse moved to (97, 368)
Screenshot: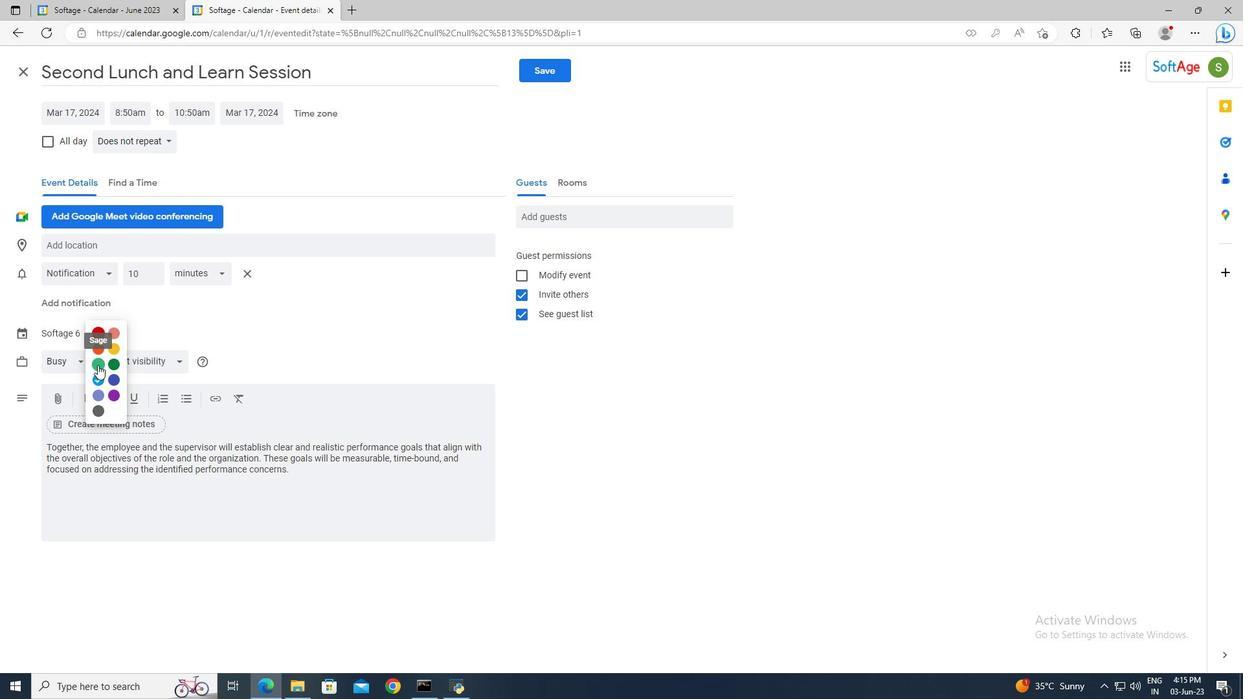 
Action: Mouse pressed left at (97, 368)
Screenshot: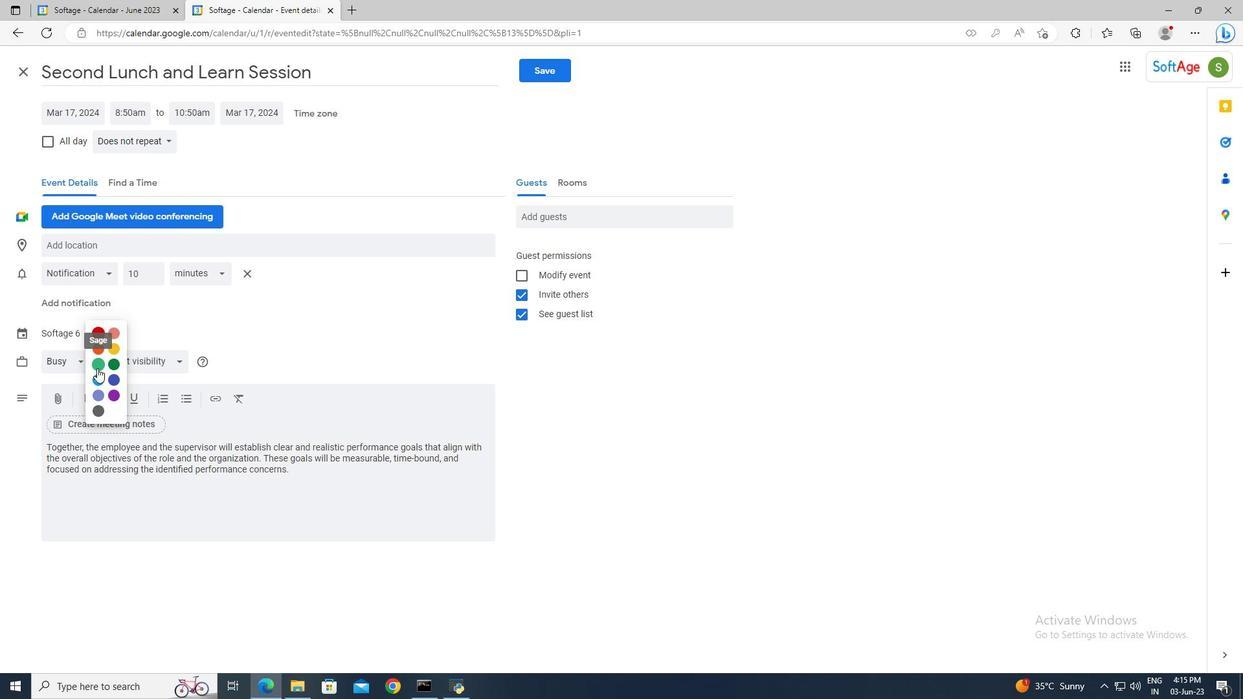 
Action: Mouse moved to (108, 250)
Screenshot: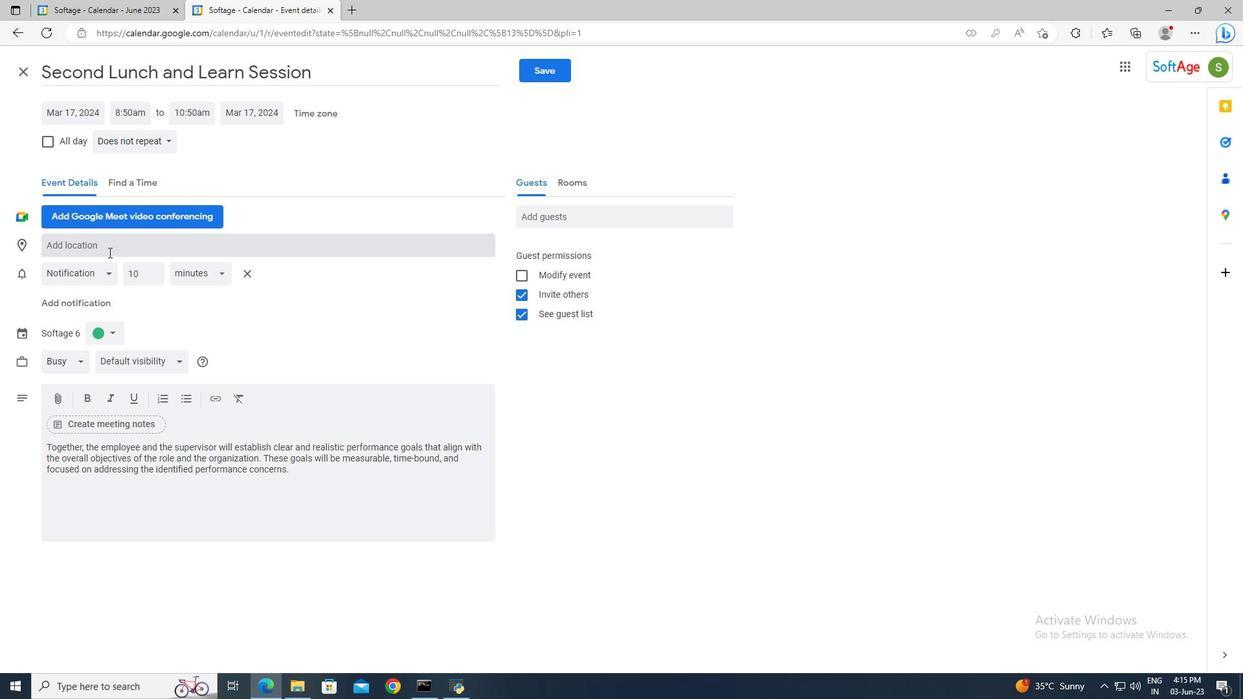 
Action: Mouse pressed left at (108, 250)
Screenshot: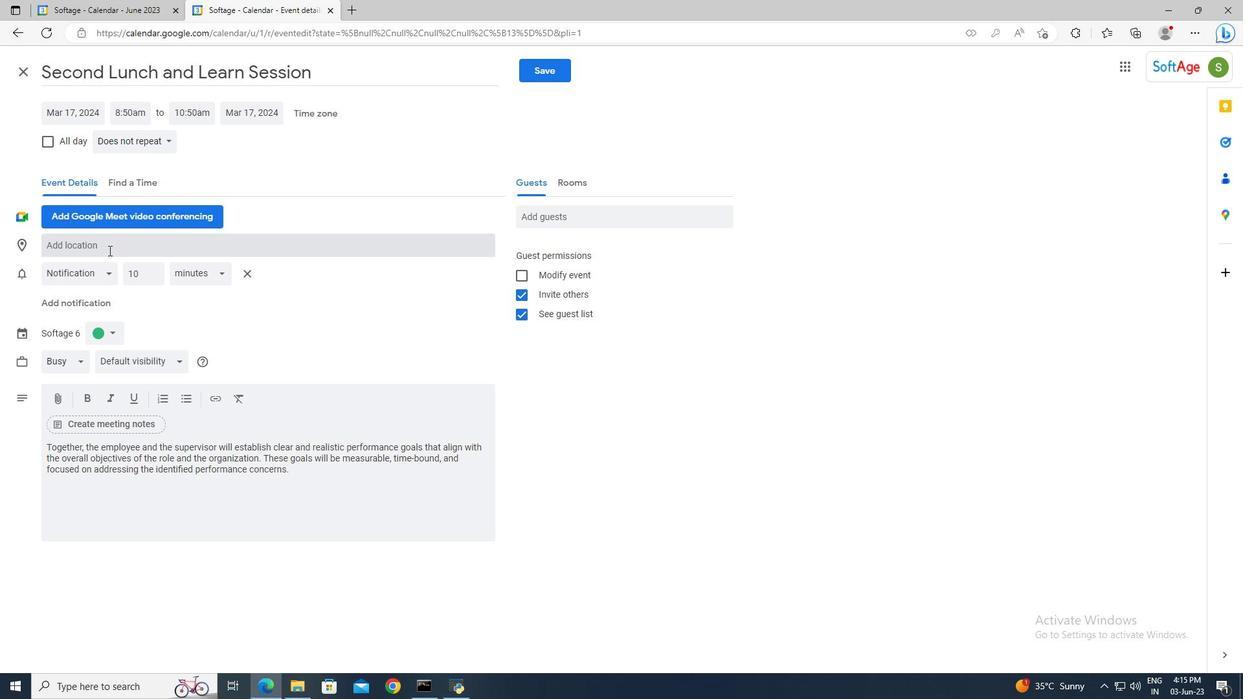 
Action: Mouse moved to (108, 250)
Screenshot: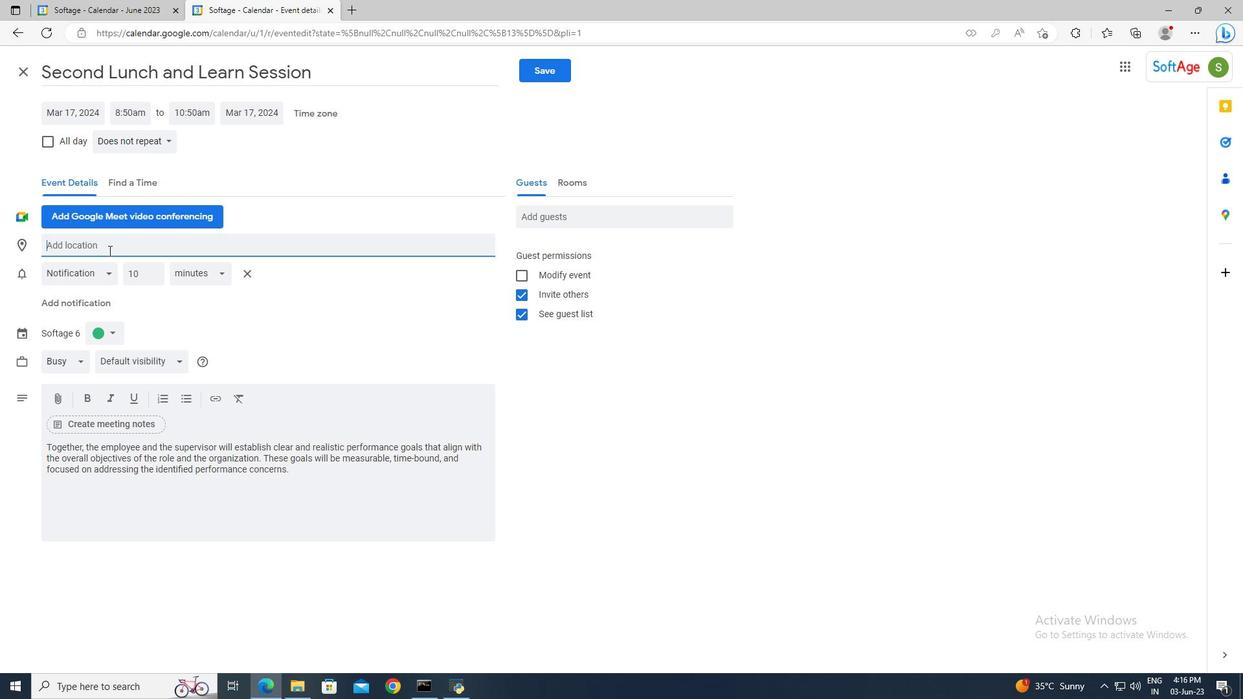 
Action: Key pressed 987<Key.space><Key.shift>Jumeirah<Key.space><Key.shift>Beach,<Key.space><Key.shift>Dubai,<Key.space><Key.shift>UAE
Screenshot: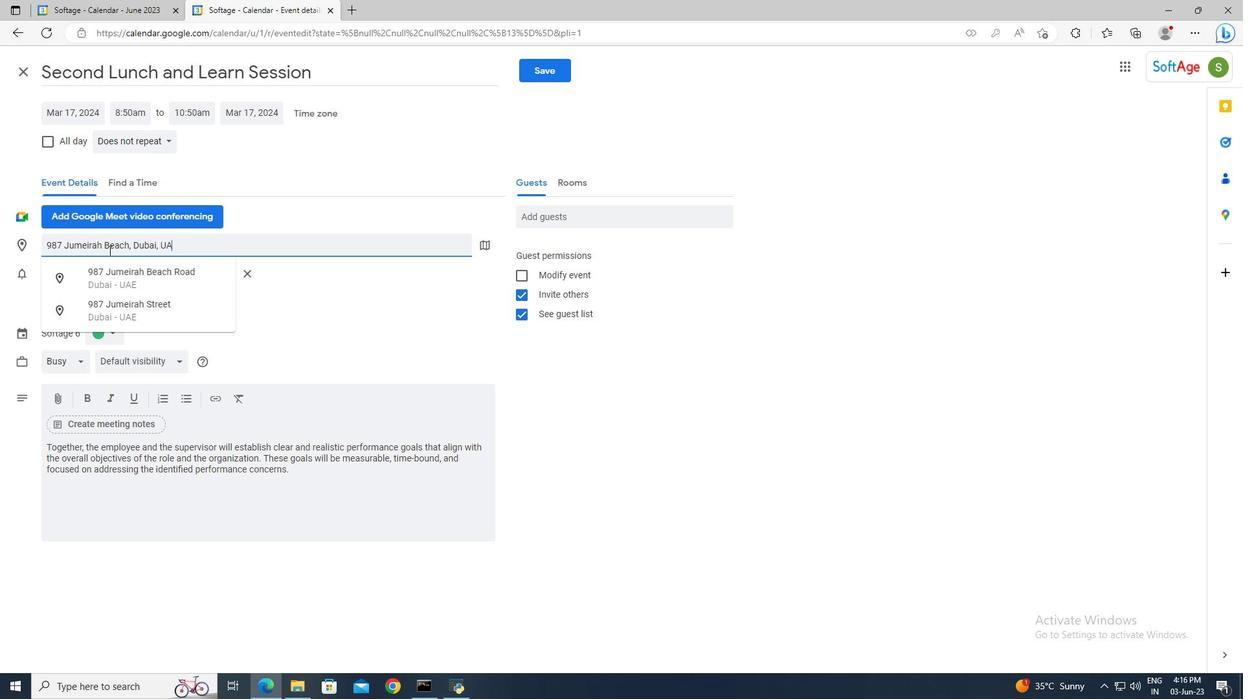
Action: Mouse moved to (107, 250)
Screenshot: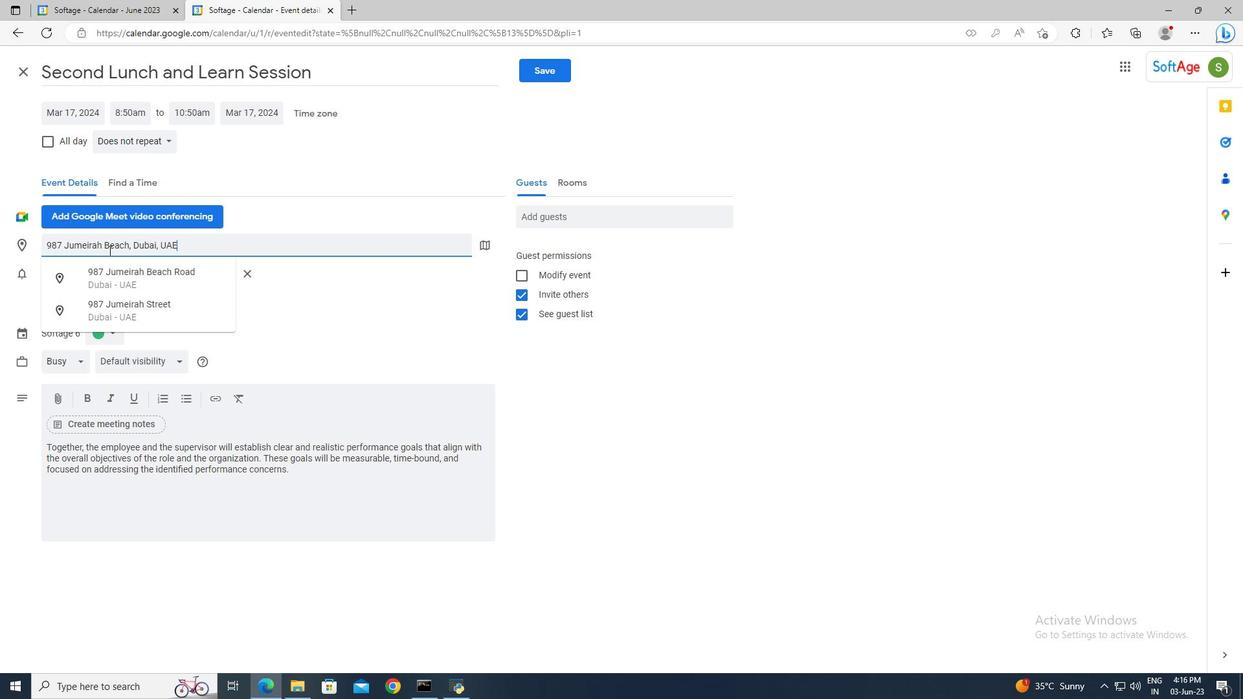 
Action: Key pressed <Key.shift_r>
Screenshot: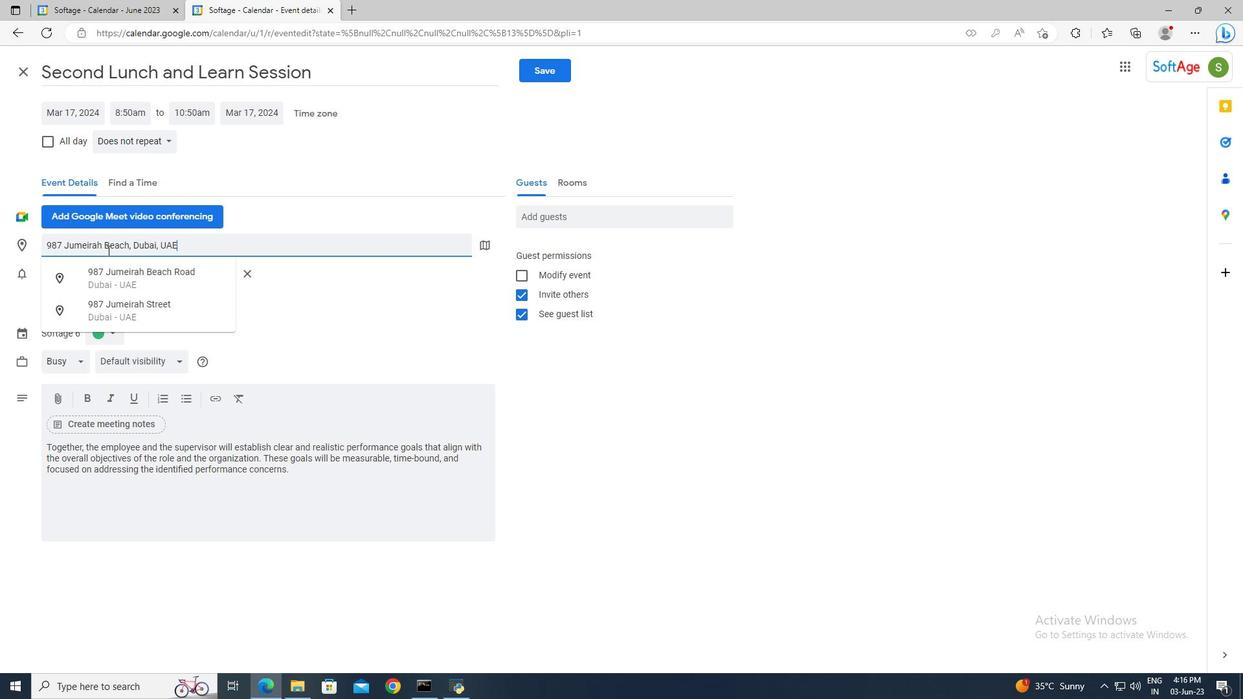 
Action: Mouse moved to (123, 250)
Screenshot: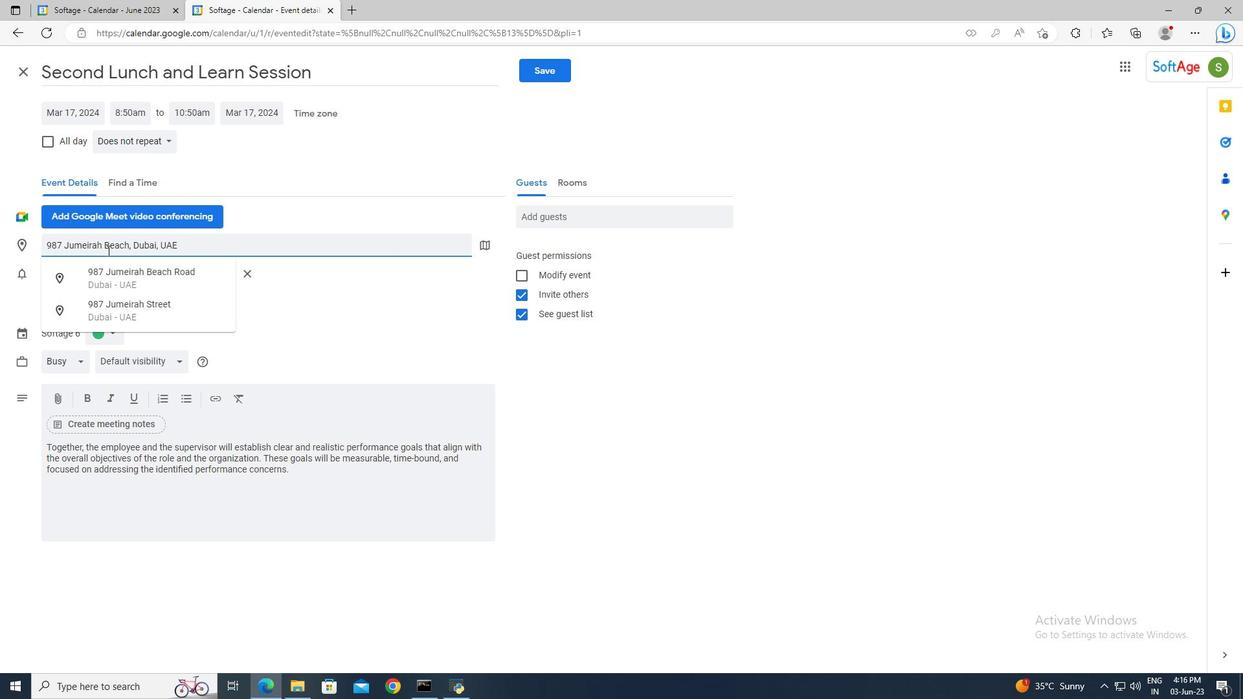
Action: Key pressed <Key.enter>
Screenshot: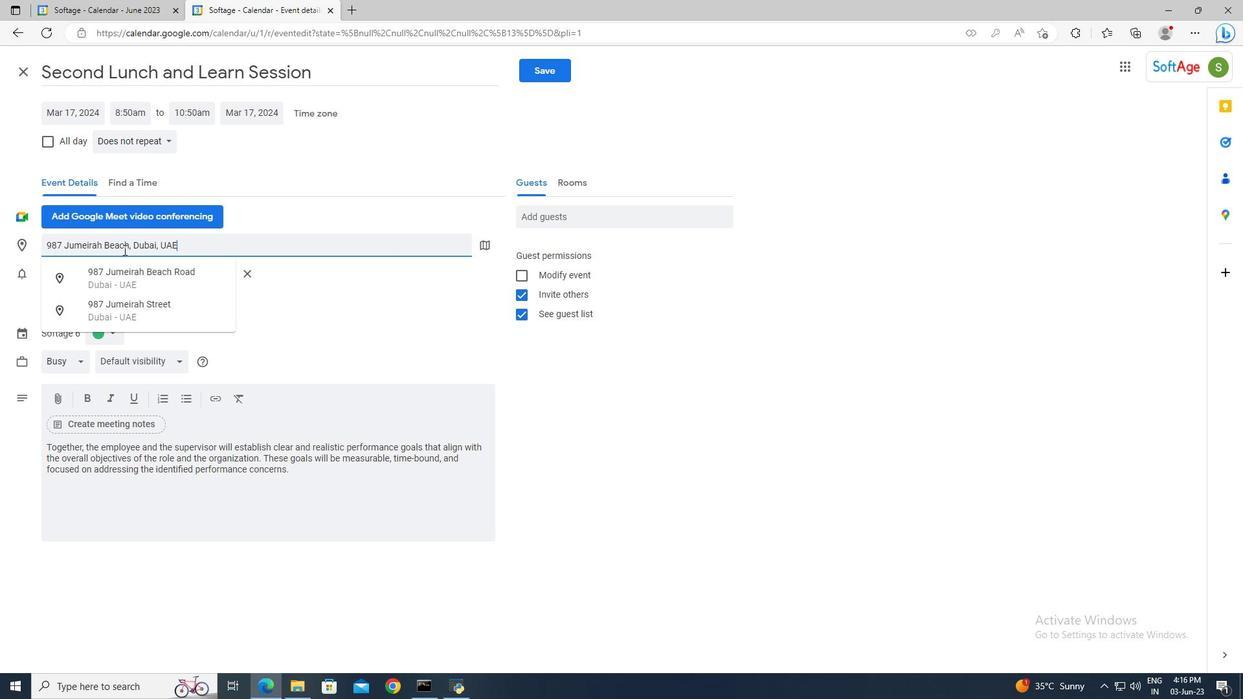
Action: Mouse moved to (556, 213)
Screenshot: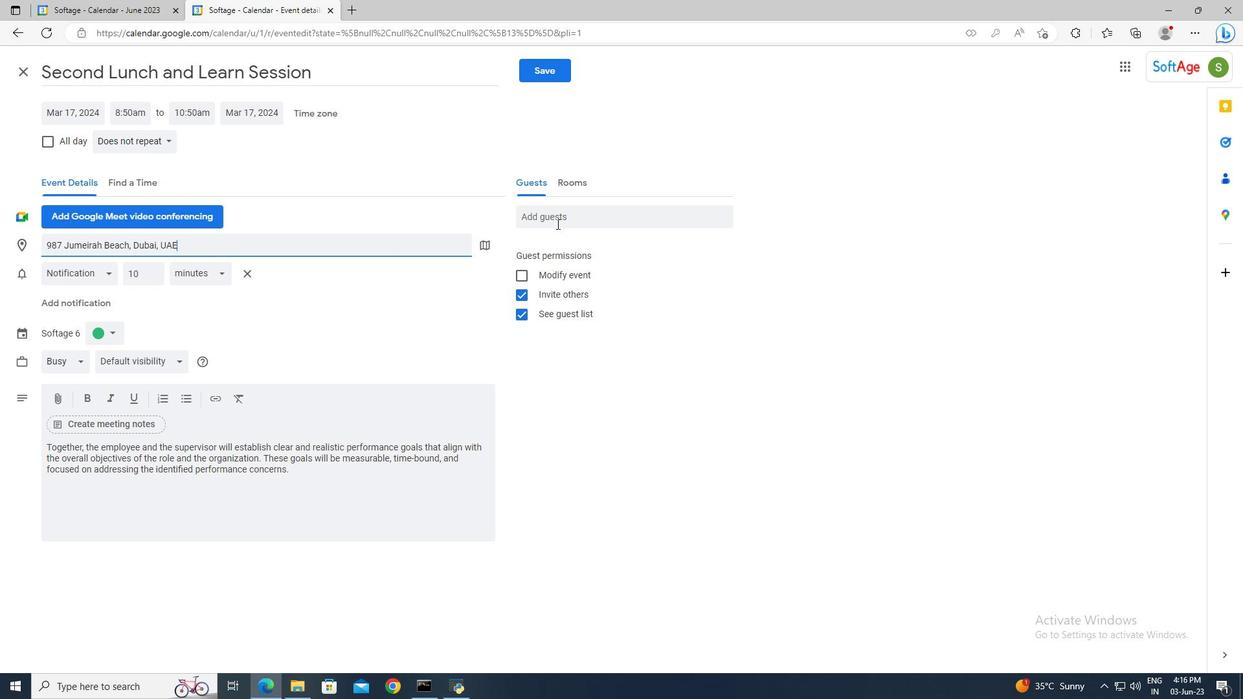 
Action: Mouse pressed left at (556, 213)
Screenshot: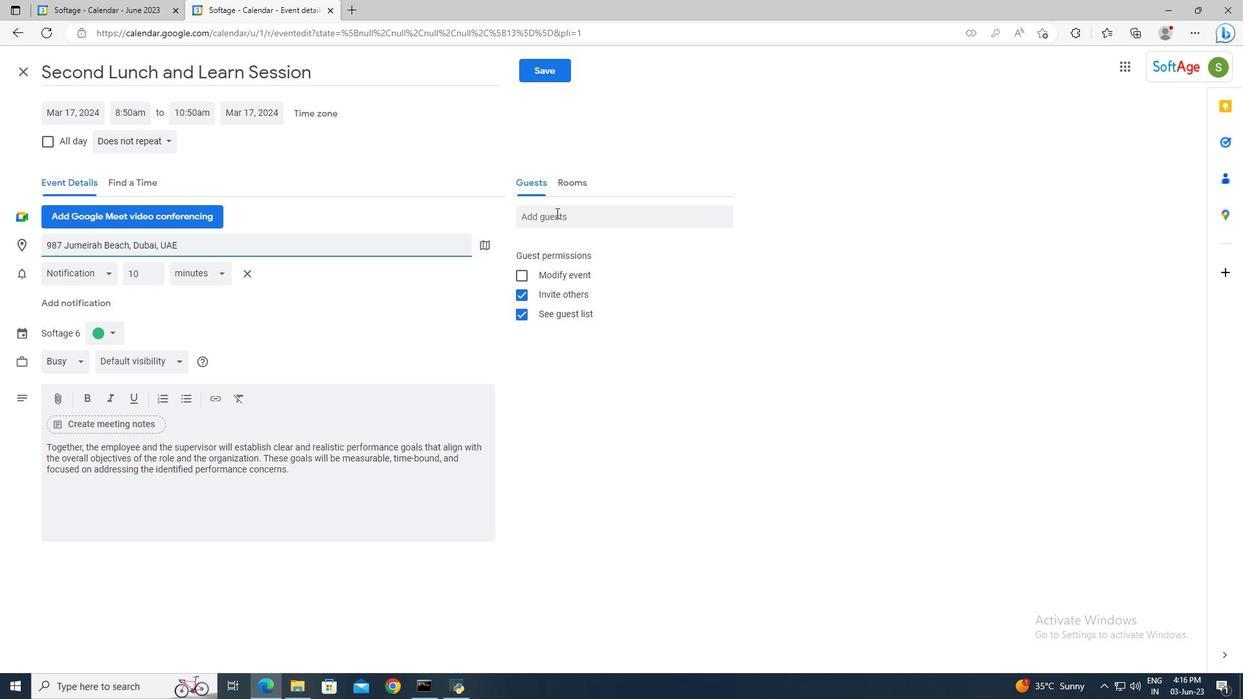 
Action: Mouse moved to (548, 211)
Screenshot: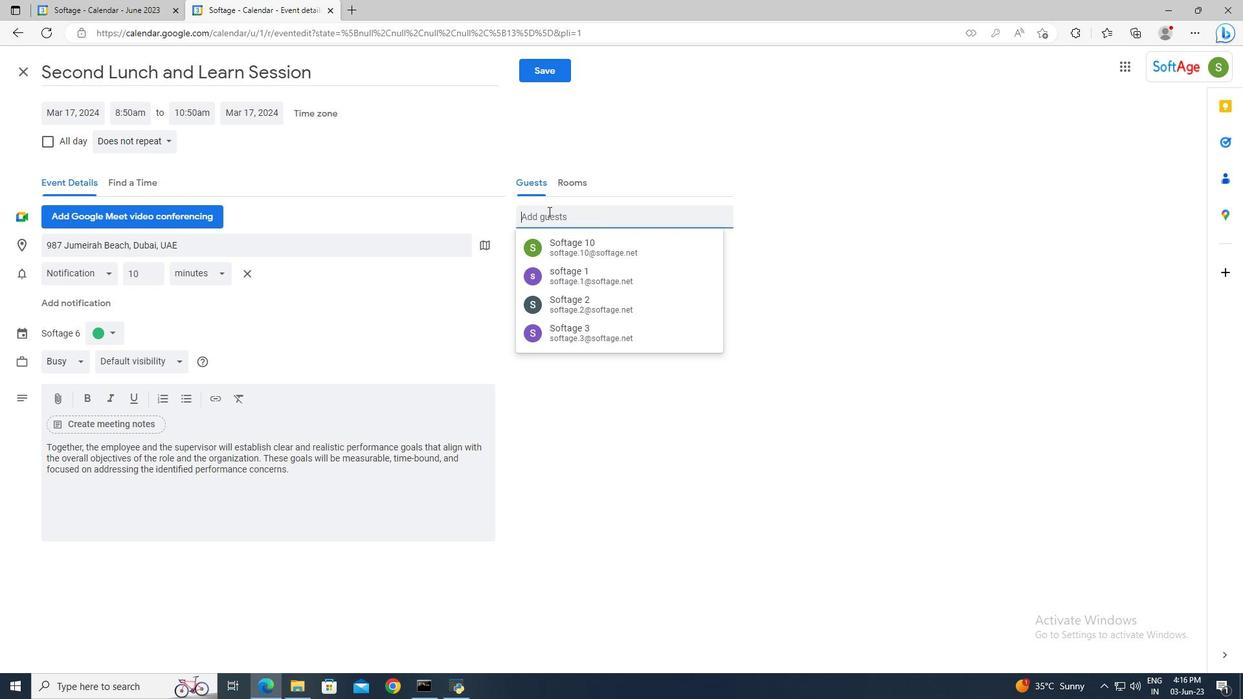 
Action: Key pressed so
Screenshot: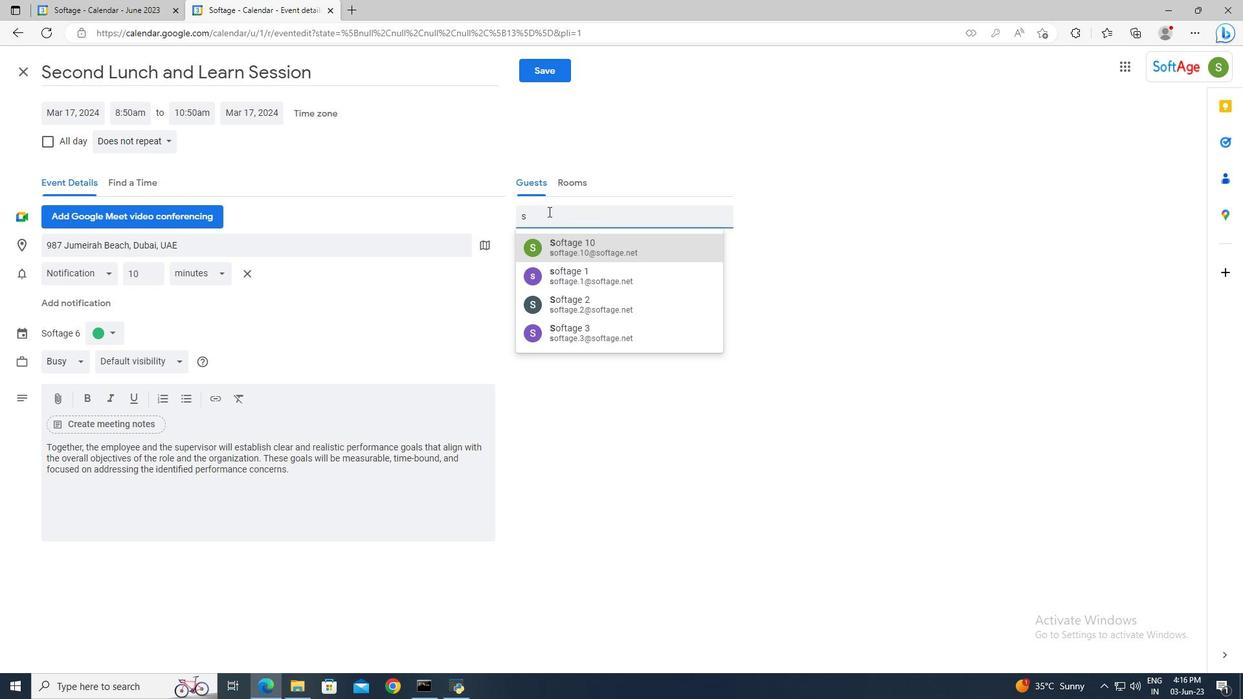 
Action: Mouse moved to (548, 211)
Screenshot: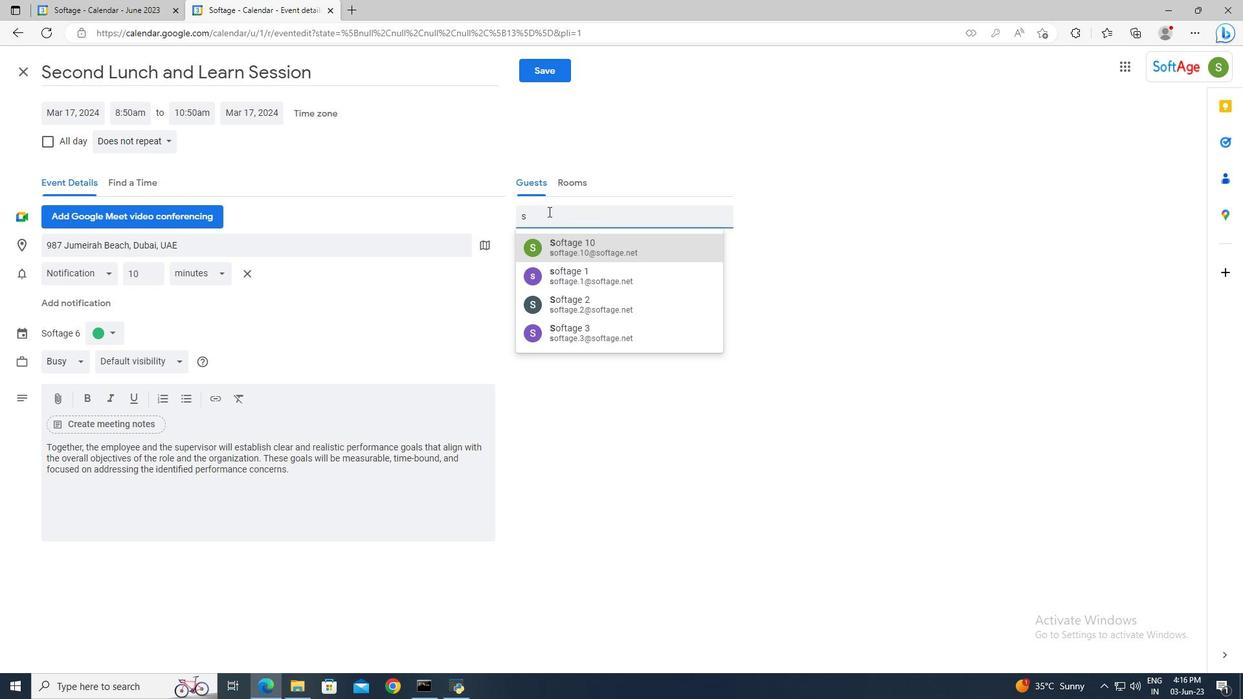 
Action: Key pressed ftage.
Screenshot: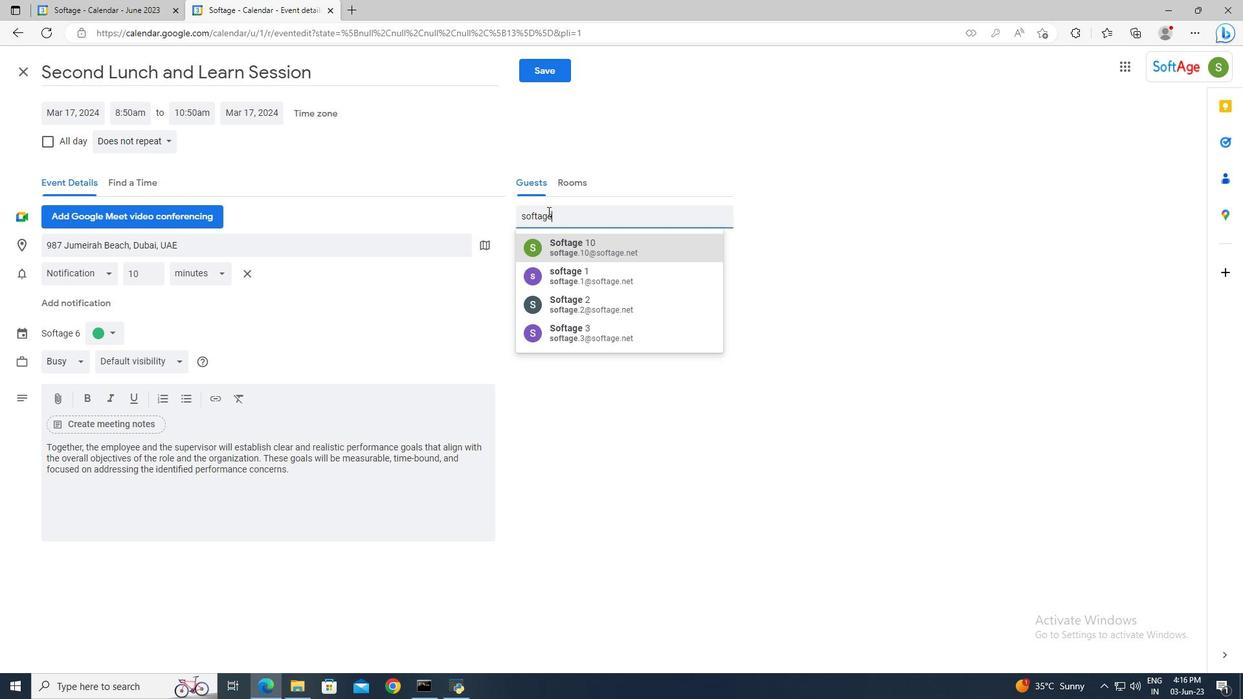 
Action: Mouse moved to (547, 211)
Screenshot: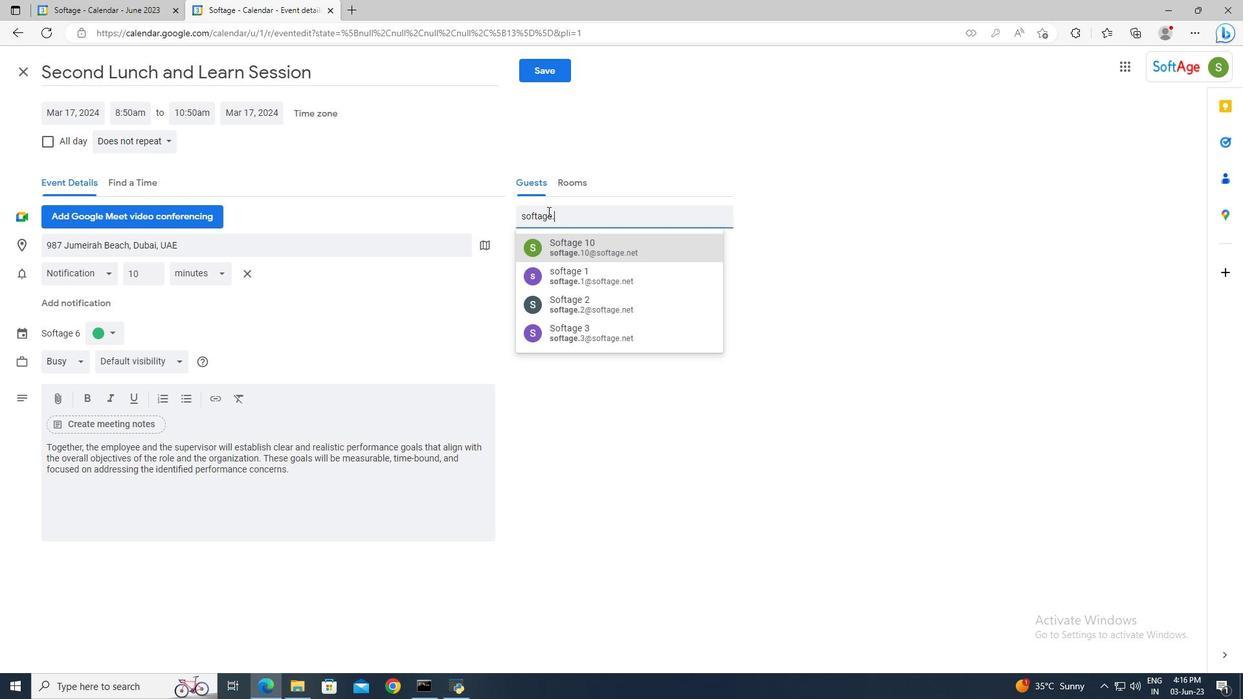 
Action: Key pressed <Key.shift>4<Key.shift><Key.shift><Key.shift><Key.shift>@softage.net<Key.enter>softage.1<Key.shift>@softage.net<Key.enter>
Screenshot: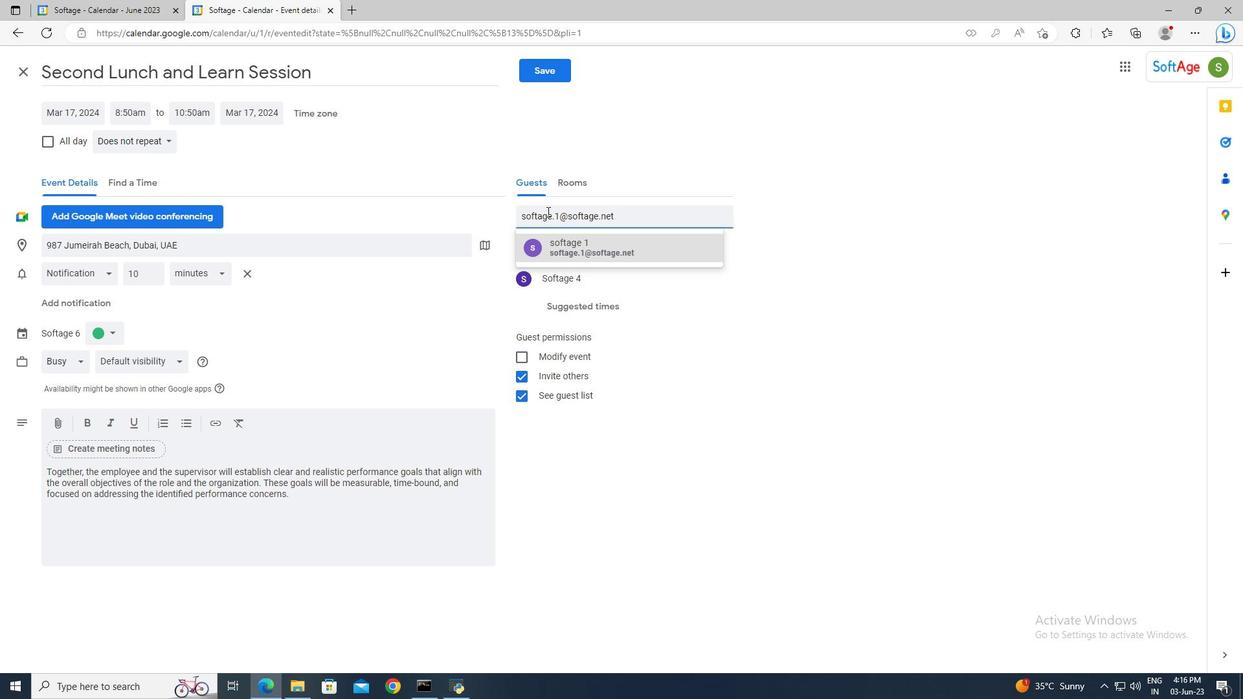 
Action: Mouse moved to (169, 137)
Screenshot: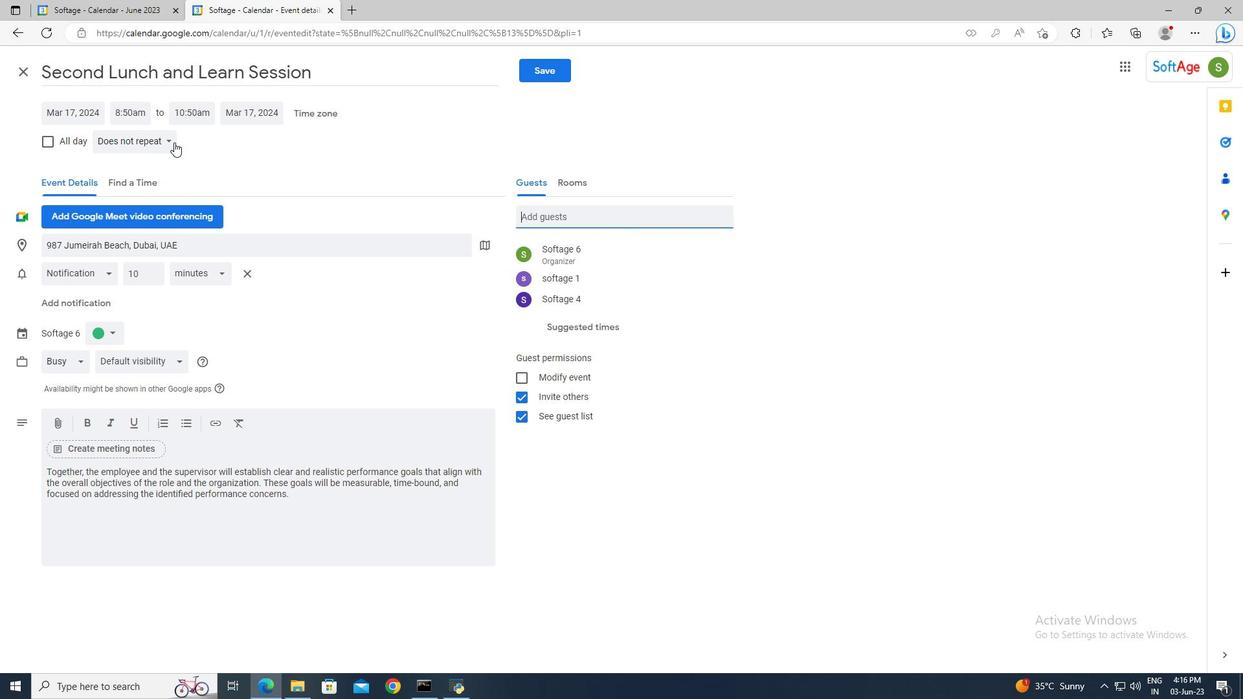 
Action: Mouse pressed left at (169, 137)
Screenshot: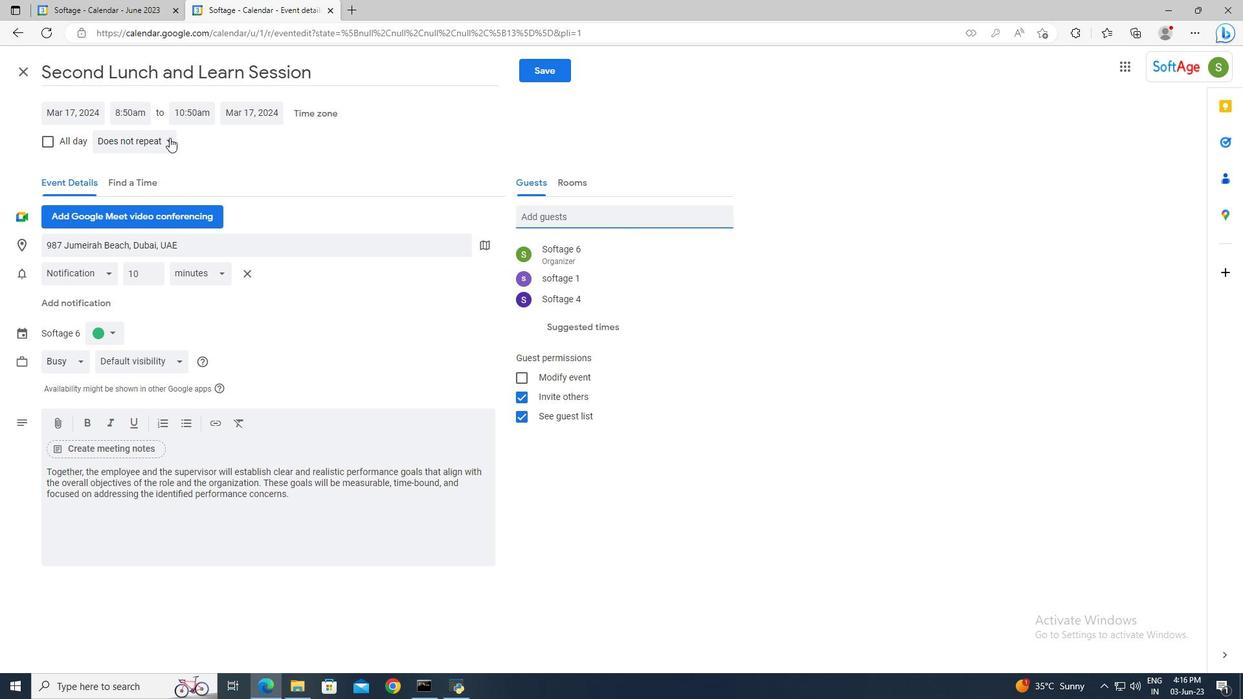 
Action: Mouse moved to (169, 157)
Screenshot: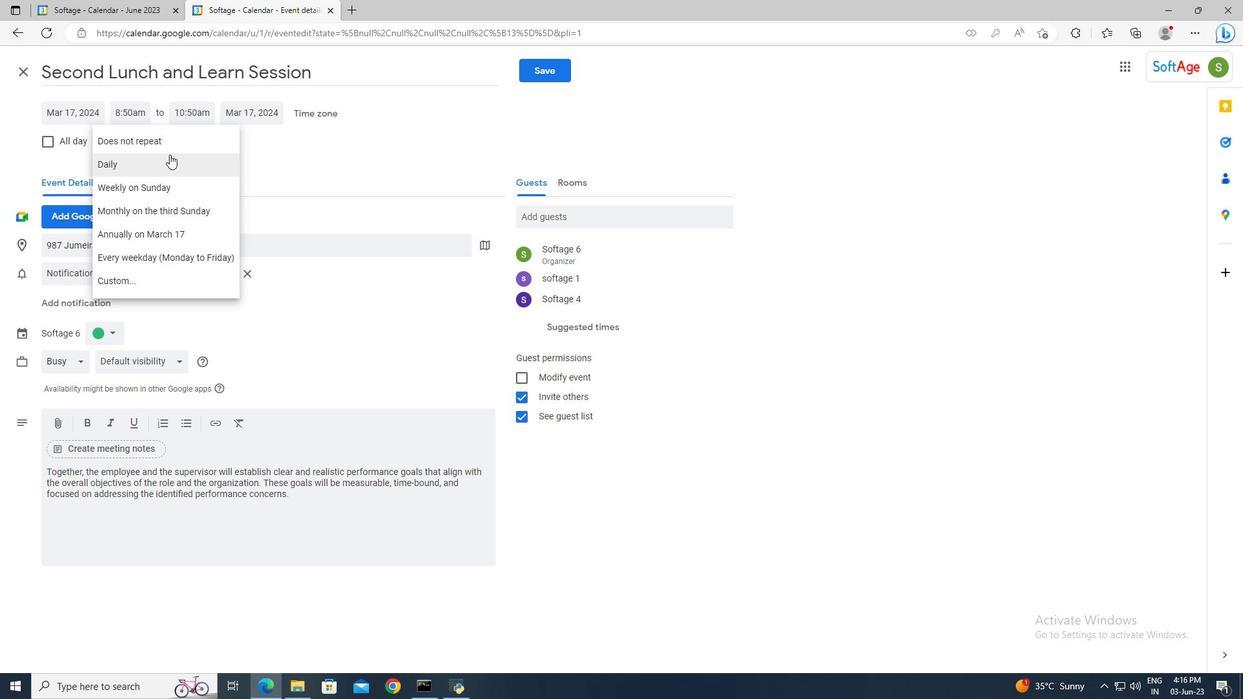 
Action: Mouse pressed left at (169, 157)
Screenshot: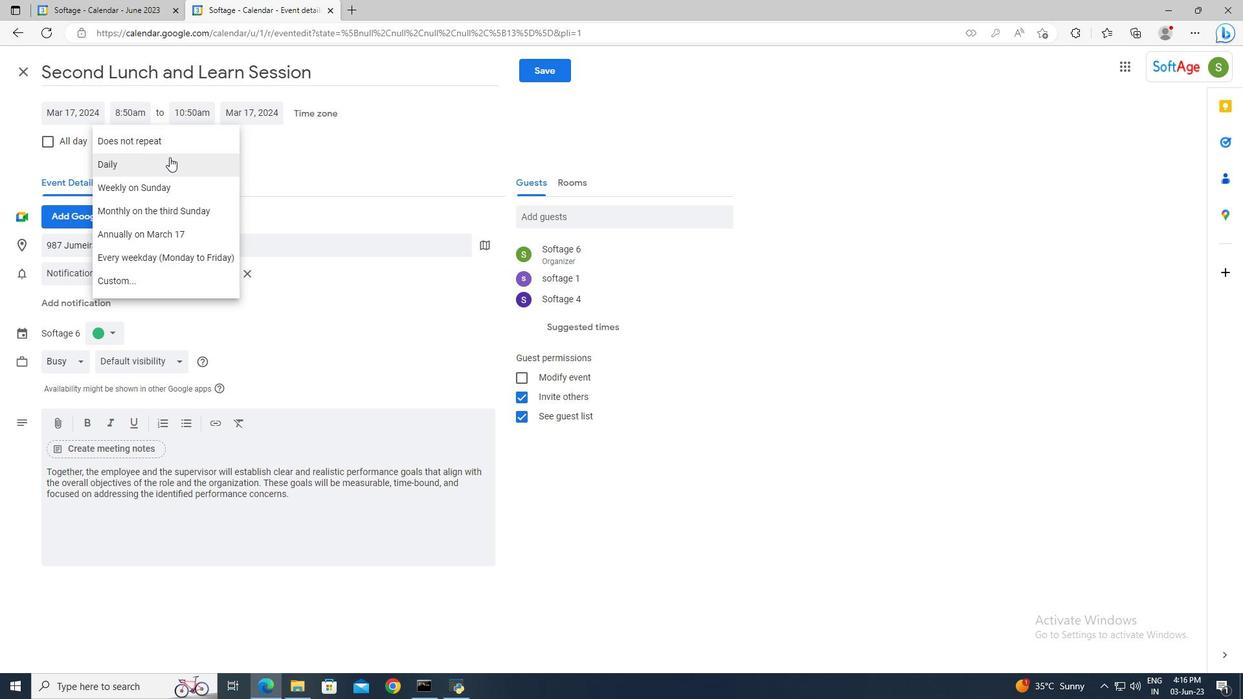
Action: Mouse moved to (534, 73)
Screenshot: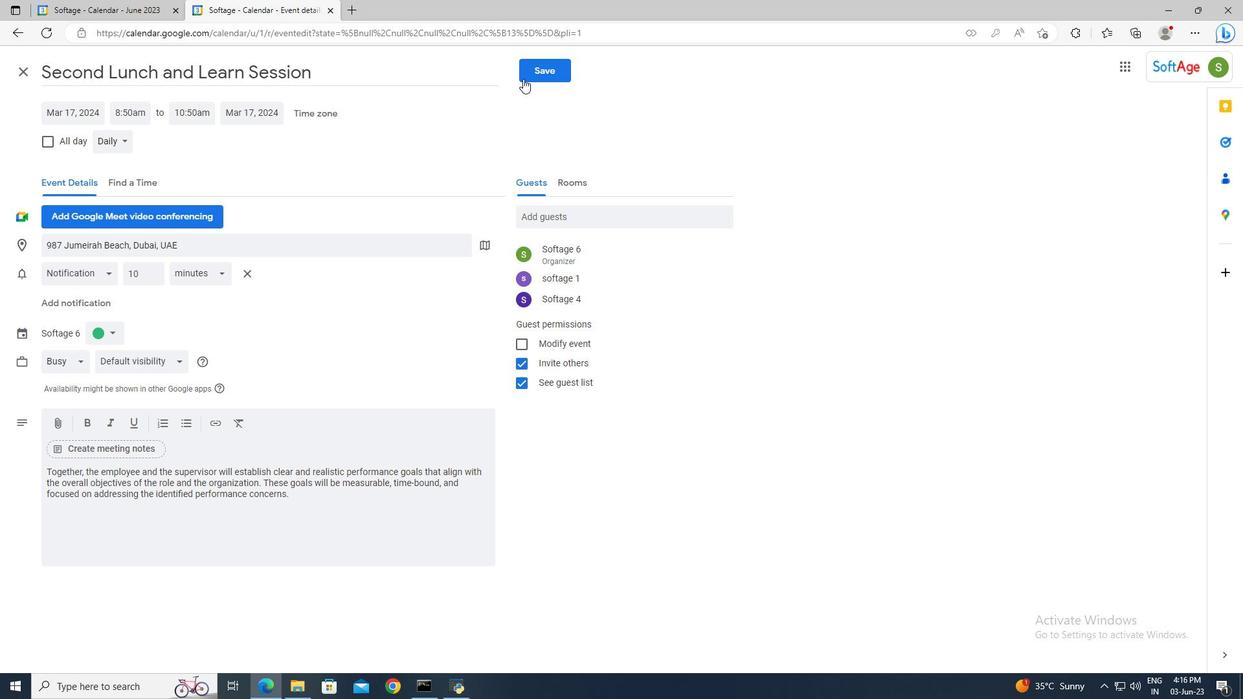 
Action: Mouse pressed left at (534, 73)
Screenshot: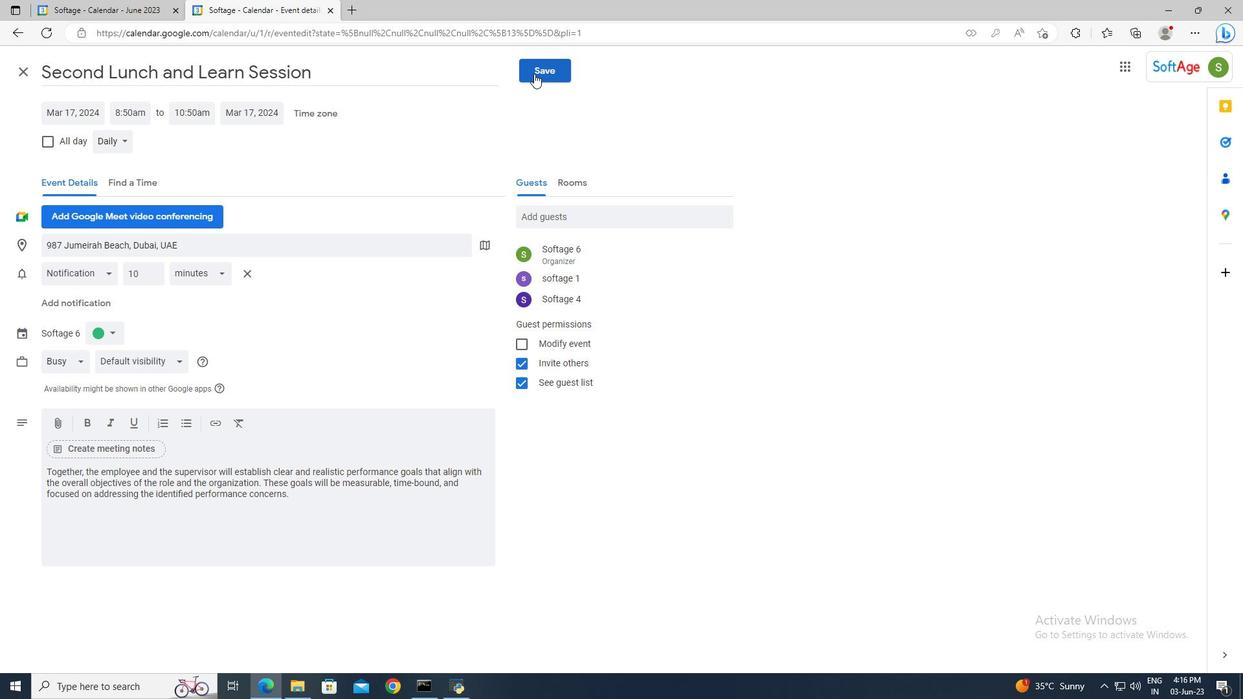 
Action: Mouse moved to (739, 384)
Screenshot: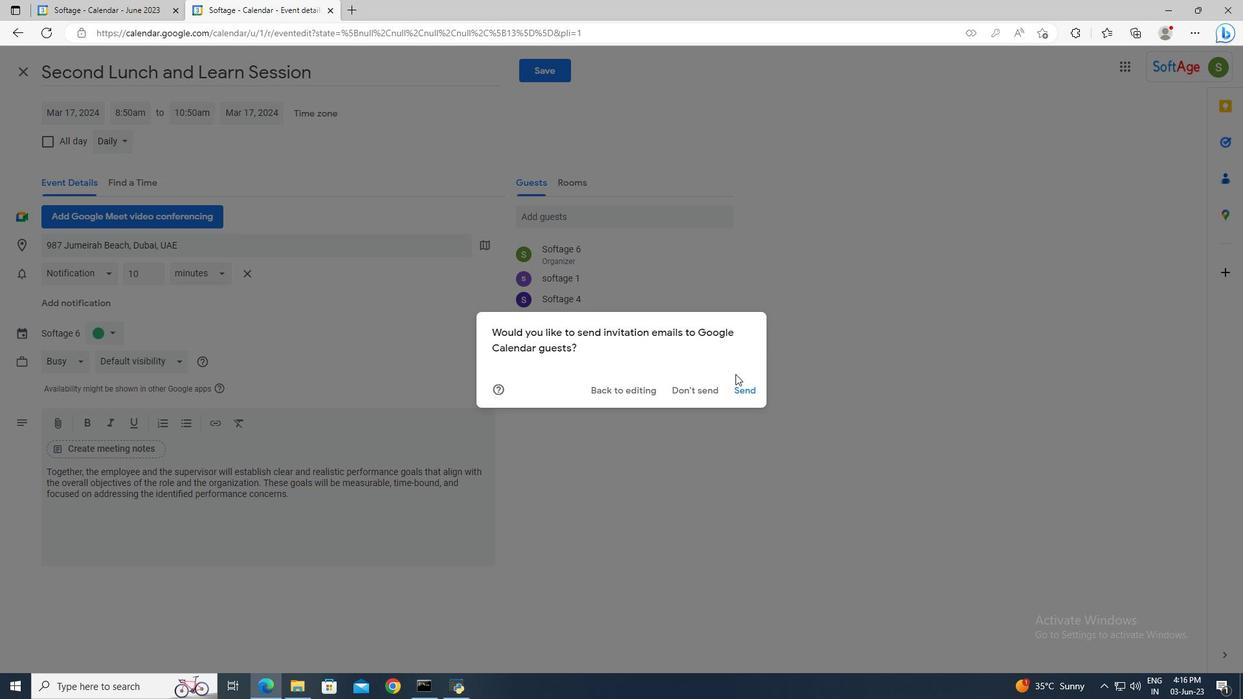 
Action: Mouse pressed left at (739, 384)
Screenshot: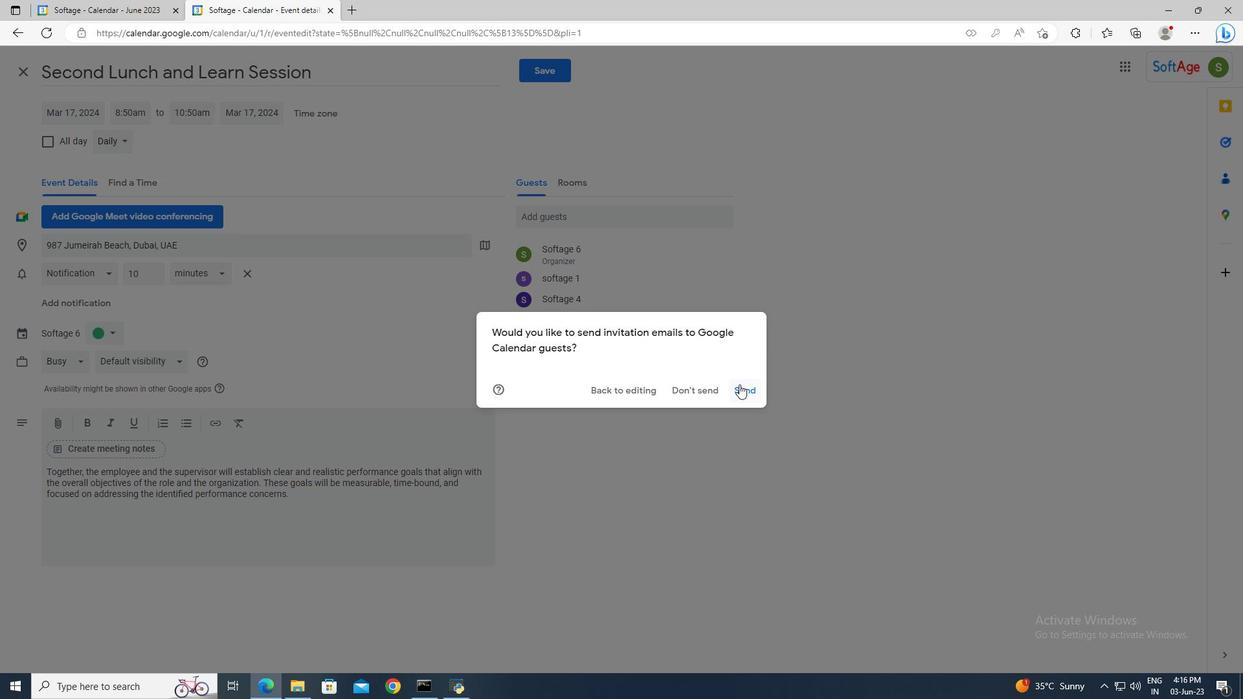
